 Task: Look for space in Jasidih, India from 8th June, 2023 to 16th June, 2023 for 2 adults in price range Rs.10000 to Rs.15000. Place can be entire place with 1  bedroom having 1 bed and 1 bathroom. Property type can be house, flat, guest house, hotel. Amenities needed are: wifi. Booking option can be shelf check-in. Required host language is English.
Action: Mouse moved to (466, 119)
Screenshot: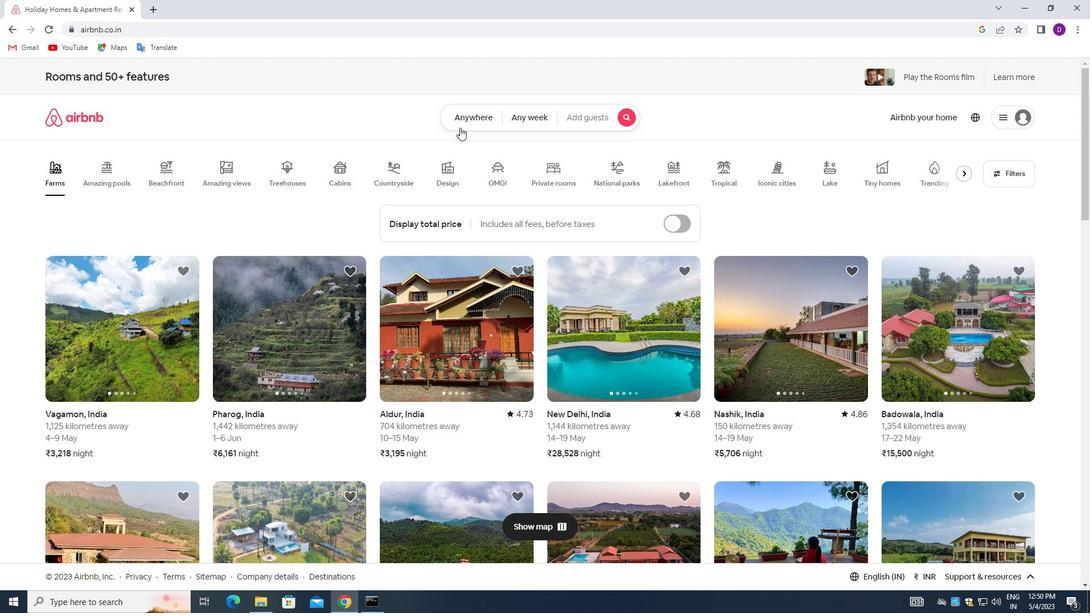 
Action: Mouse pressed left at (466, 119)
Screenshot: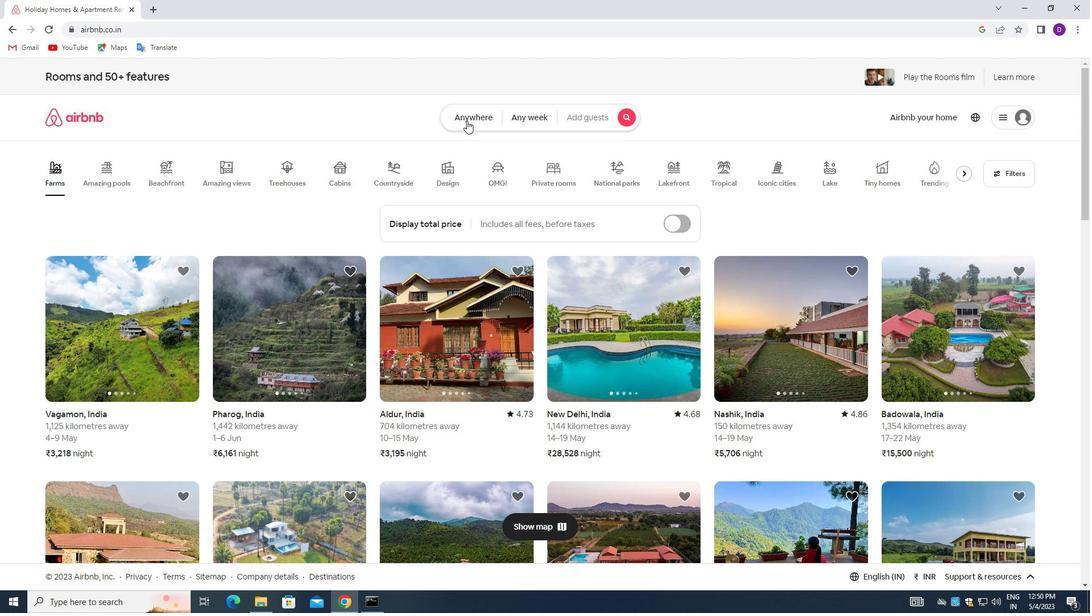 
Action: Mouse moved to (432, 150)
Screenshot: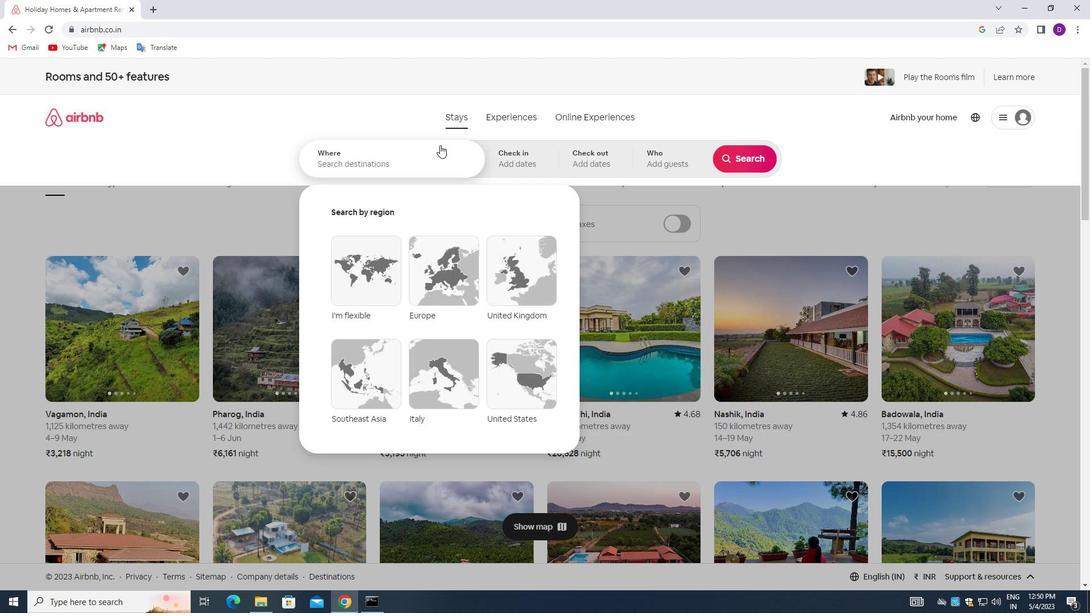 
Action: Mouse pressed left at (432, 150)
Screenshot: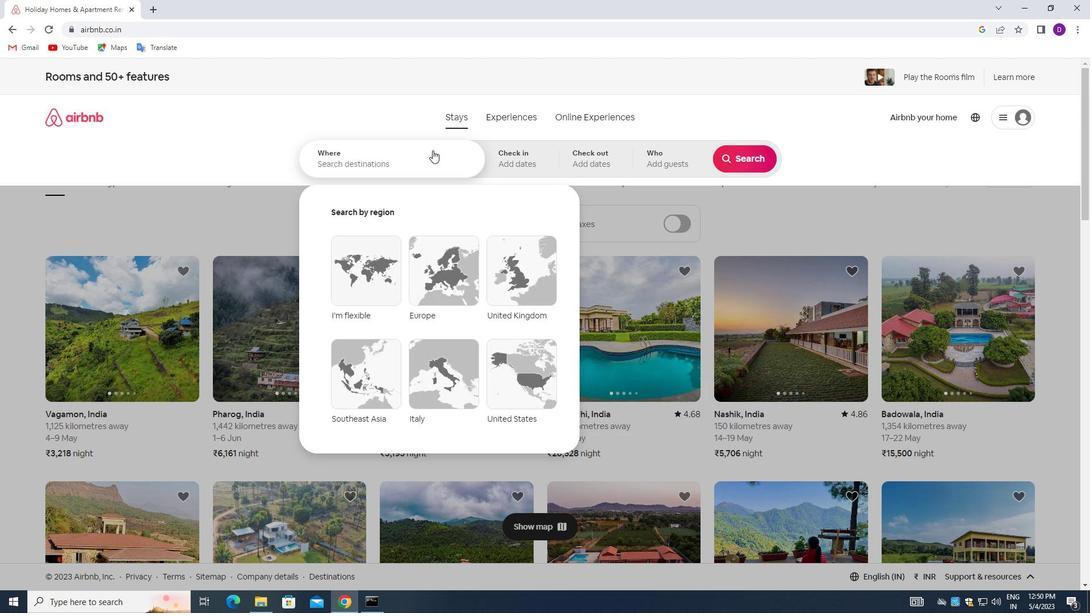 
Action: Mouse moved to (235, 156)
Screenshot: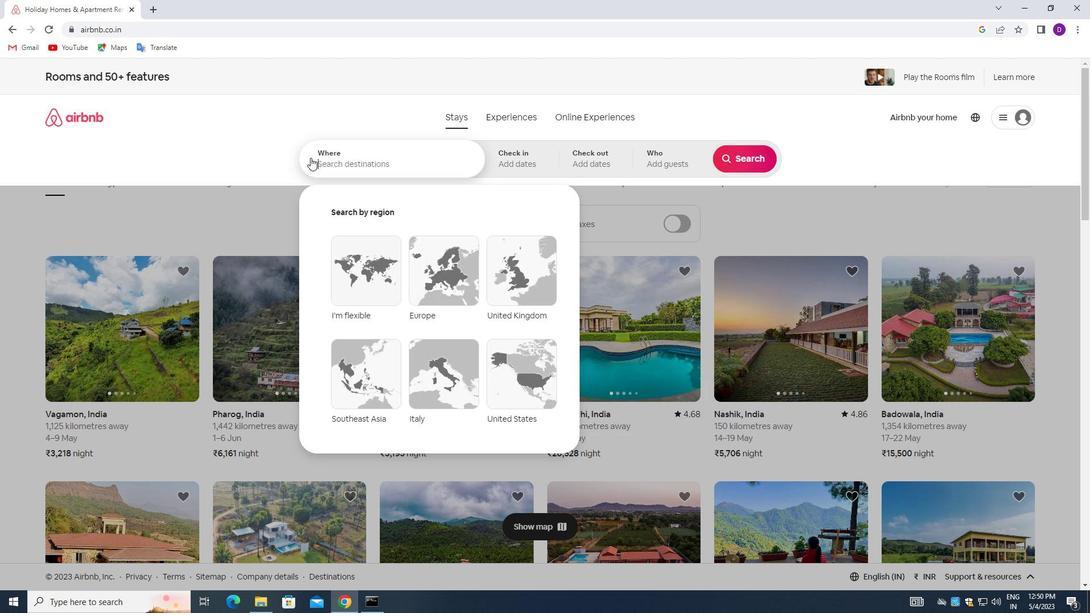 
Action: Key pressed <Key.shift>JASIDIH,<Key.space><Key.shift>INDIA<Key.enter>
Screenshot: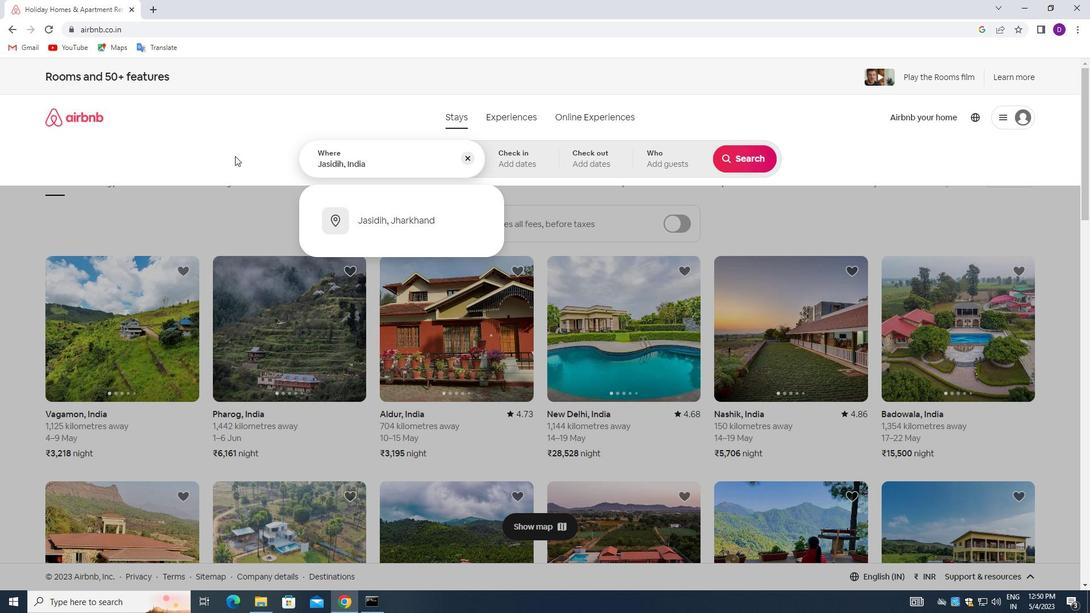 
Action: Mouse moved to (688, 320)
Screenshot: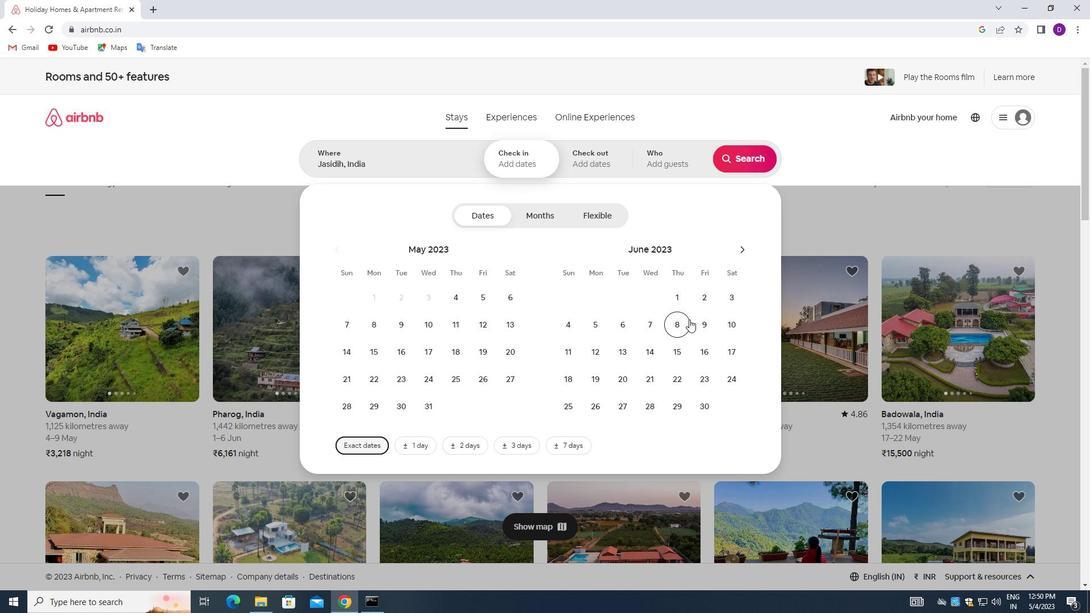 
Action: Mouse pressed left at (688, 320)
Screenshot: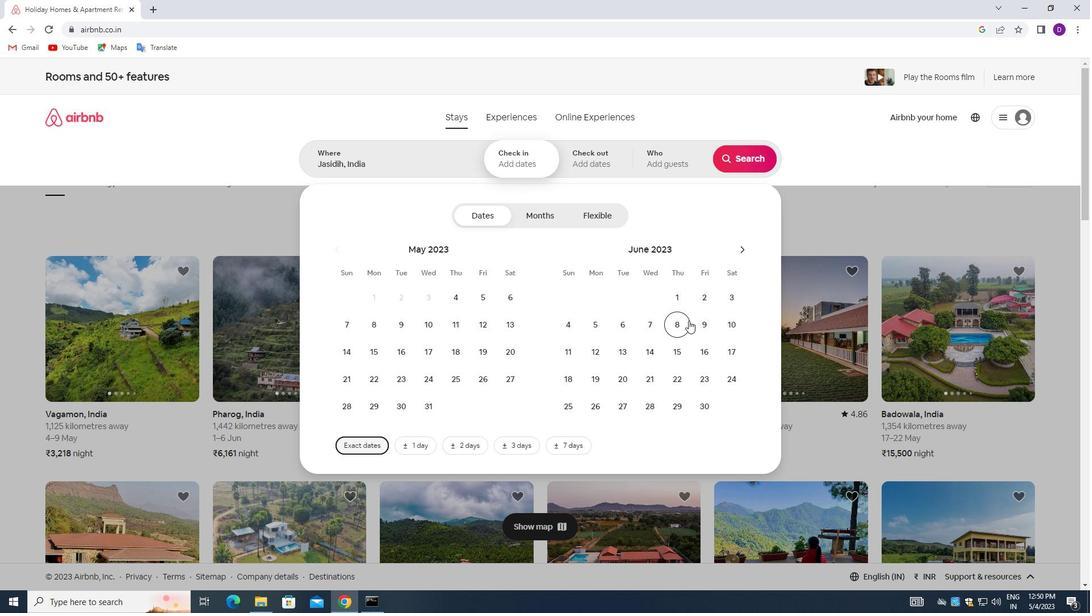 
Action: Mouse moved to (704, 346)
Screenshot: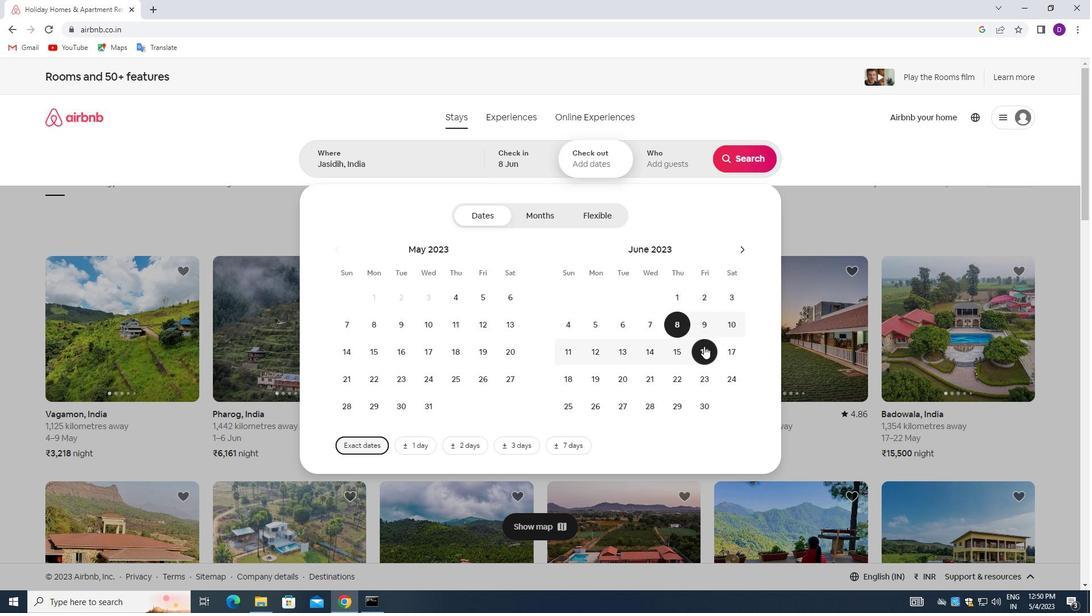 
Action: Mouse pressed left at (704, 346)
Screenshot: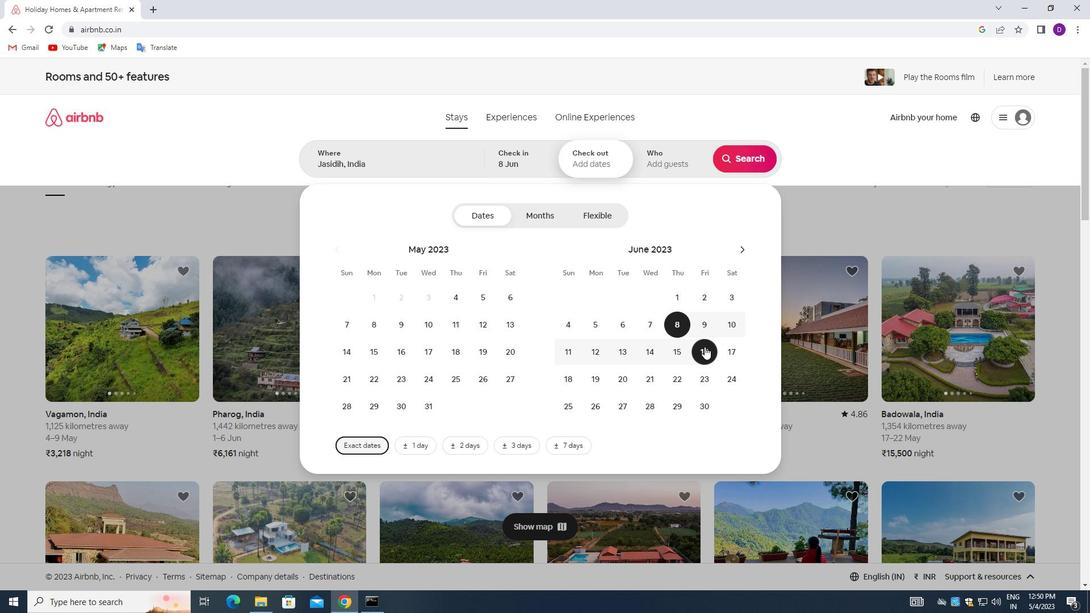 
Action: Mouse moved to (652, 158)
Screenshot: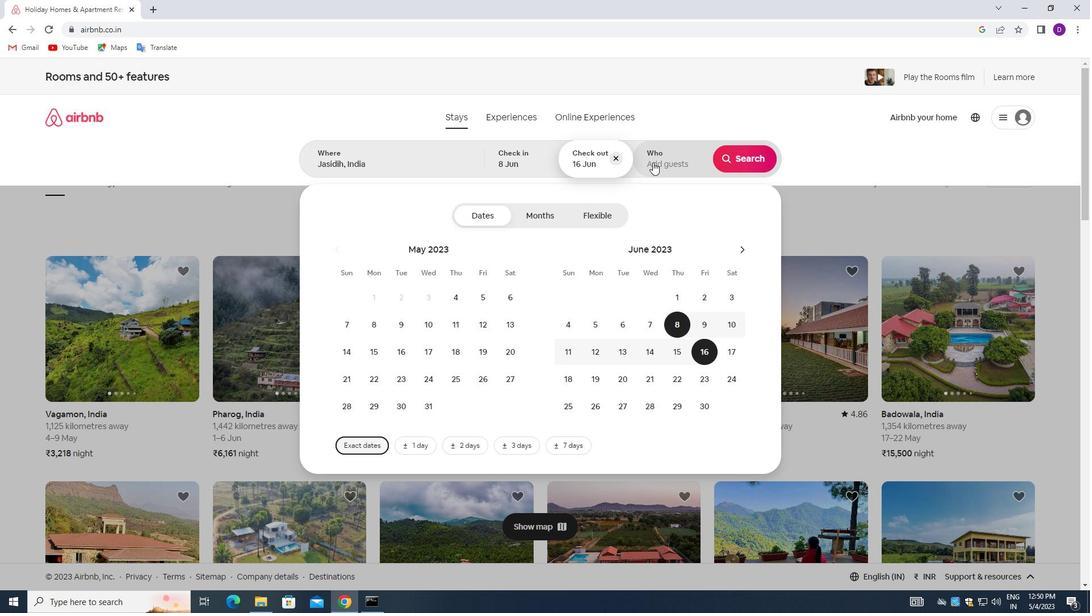 
Action: Mouse pressed left at (652, 158)
Screenshot: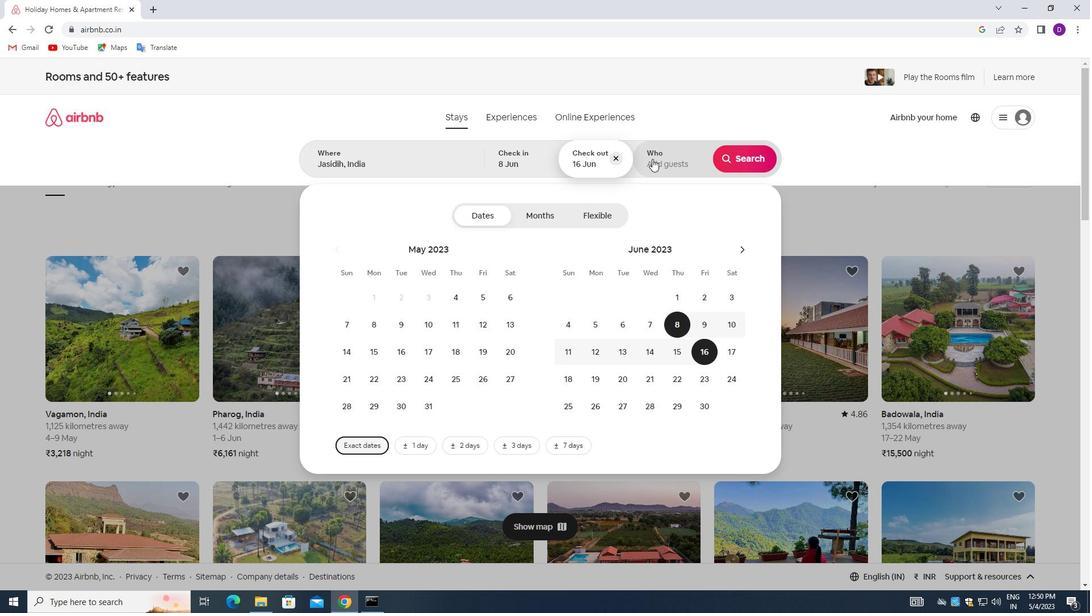 
Action: Mouse moved to (748, 220)
Screenshot: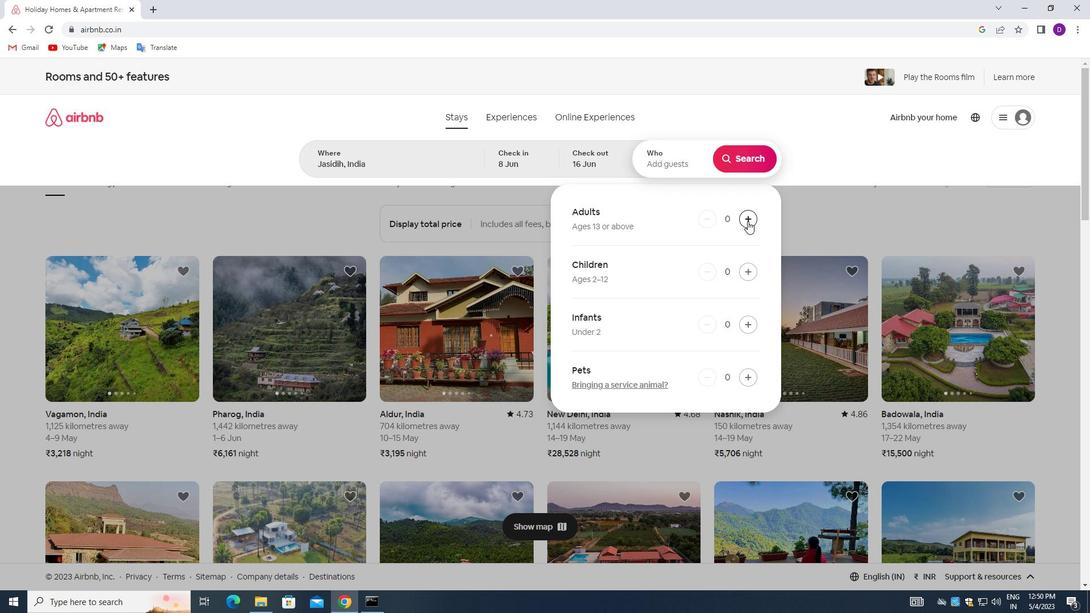 
Action: Mouse pressed left at (748, 220)
Screenshot: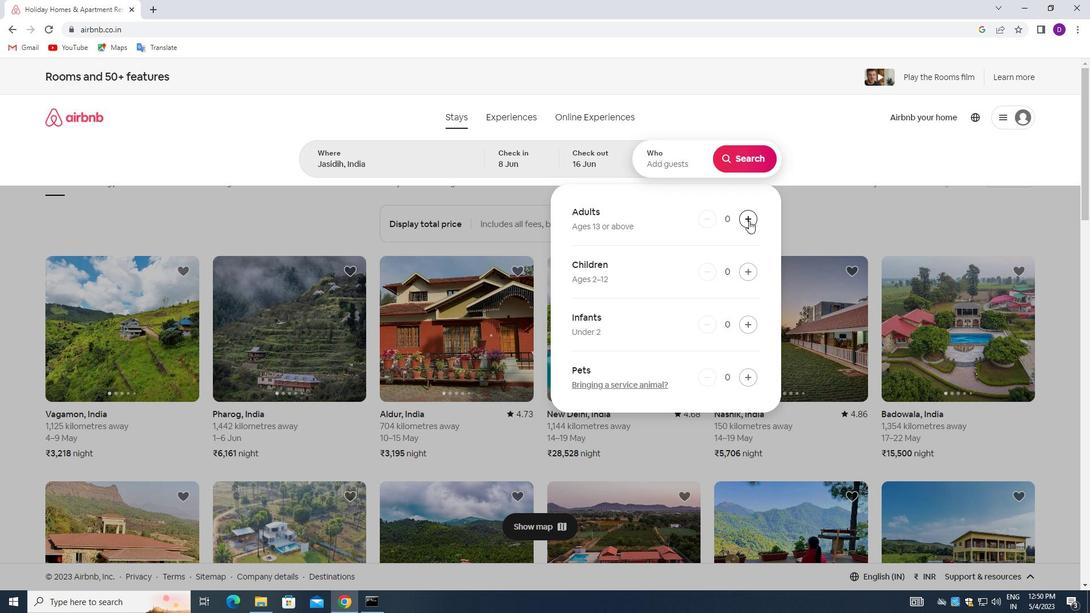 
Action: Mouse moved to (749, 220)
Screenshot: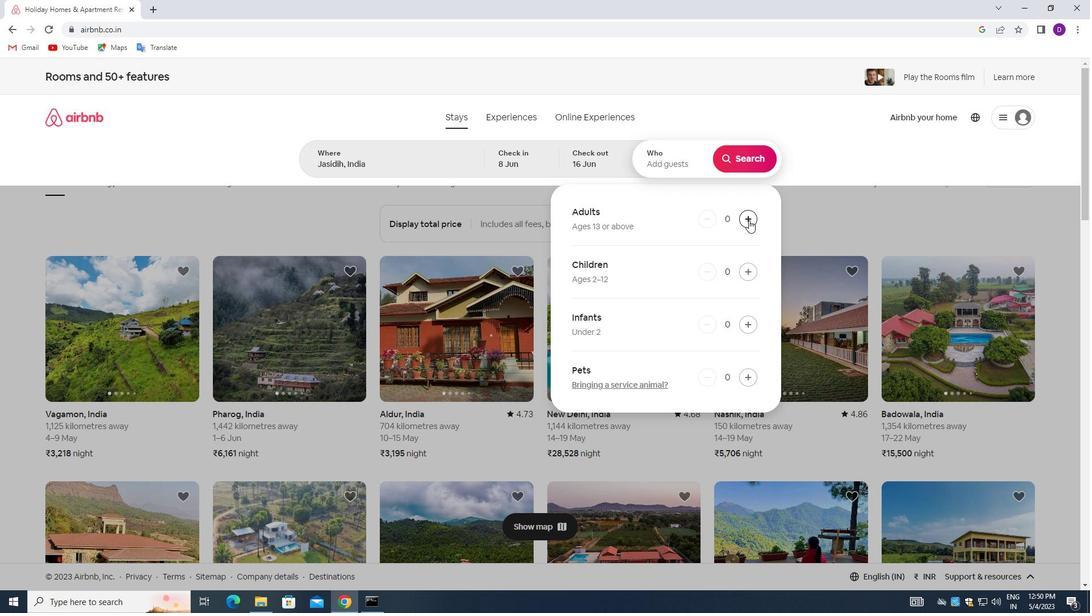 
Action: Mouse pressed left at (749, 220)
Screenshot: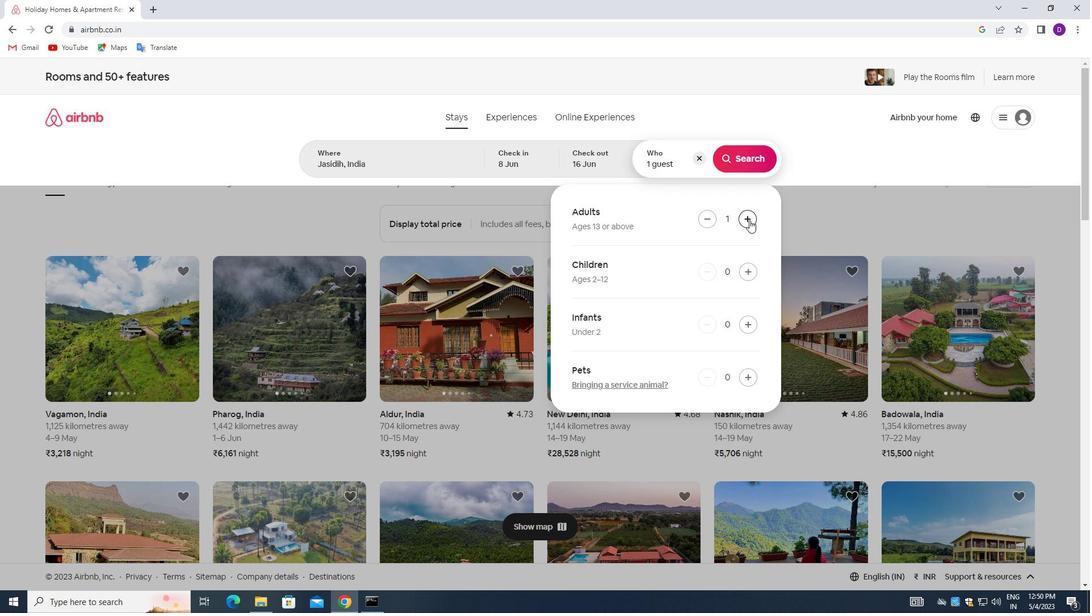 
Action: Mouse moved to (743, 157)
Screenshot: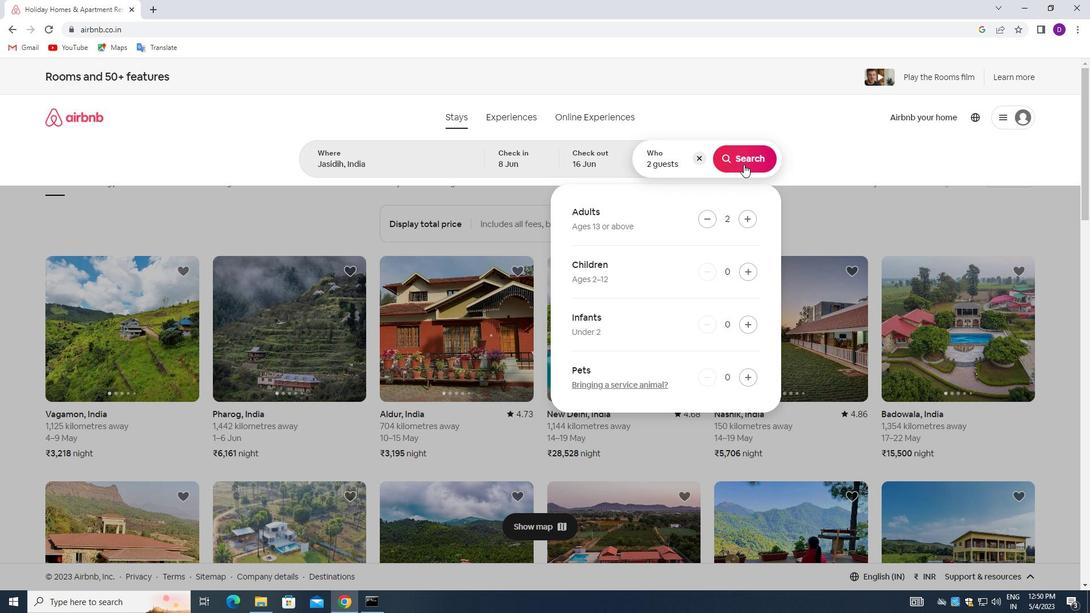
Action: Mouse pressed left at (743, 157)
Screenshot: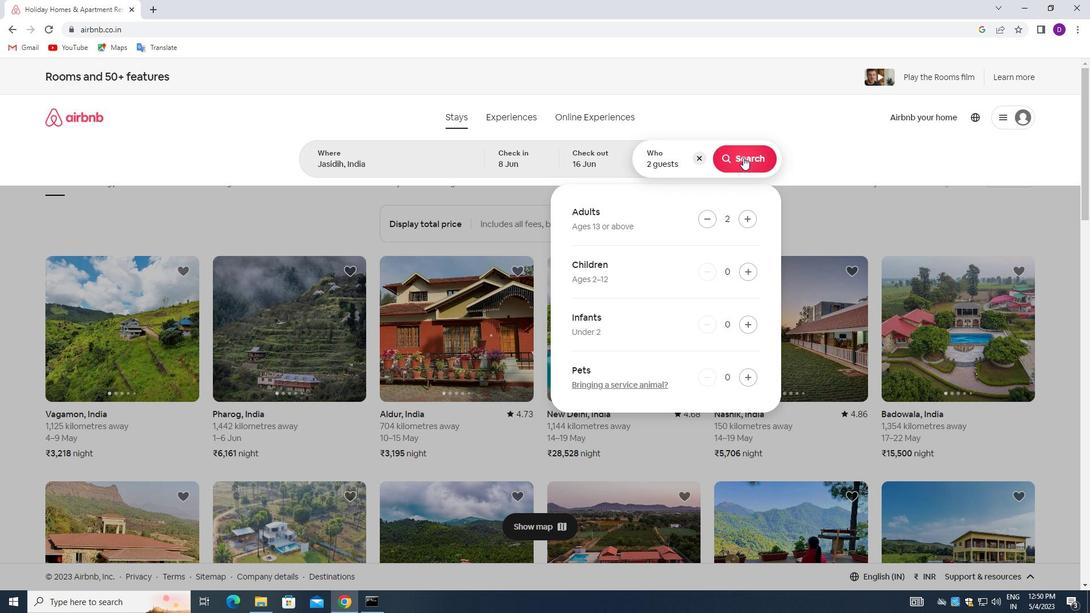 
Action: Mouse moved to (1032, 124)
Screenshot: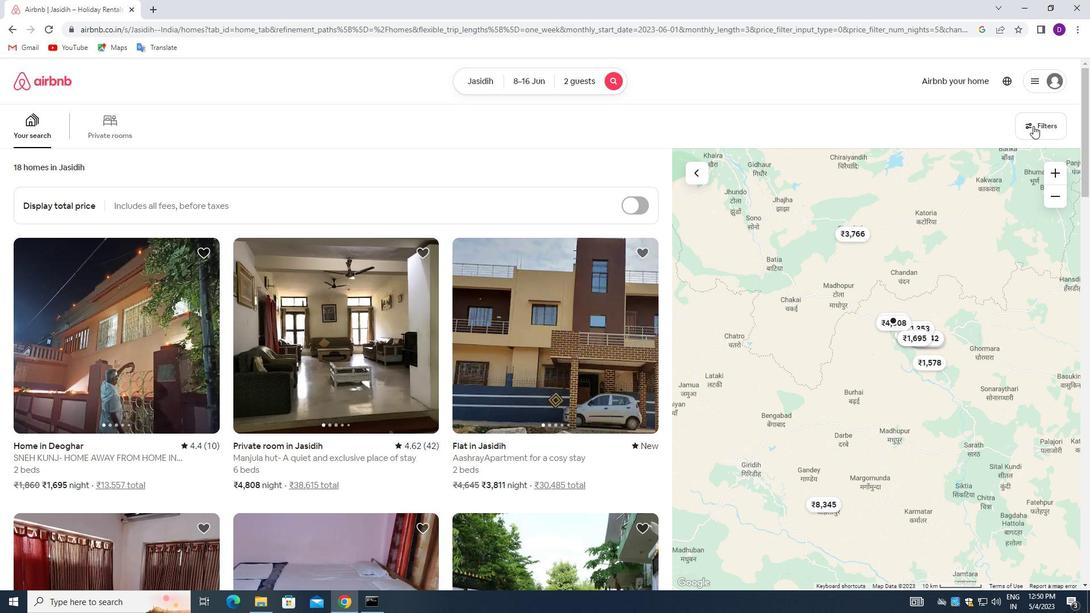 
Action: Mouse pressed left at (1032, 124)
Screenshot: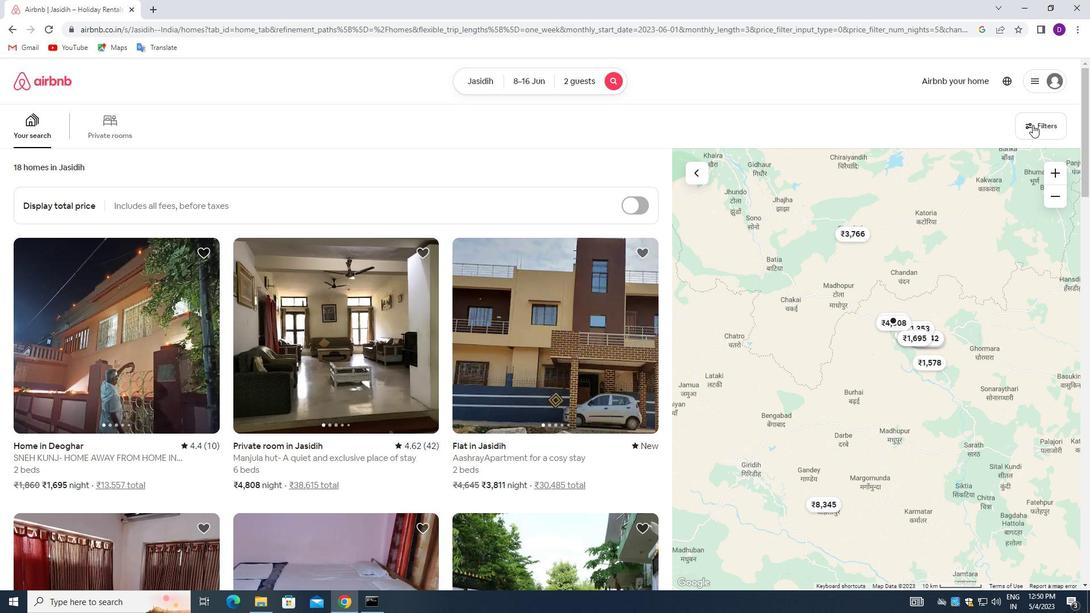 
Action: Mouse moved to (395, 271)
Screenshot: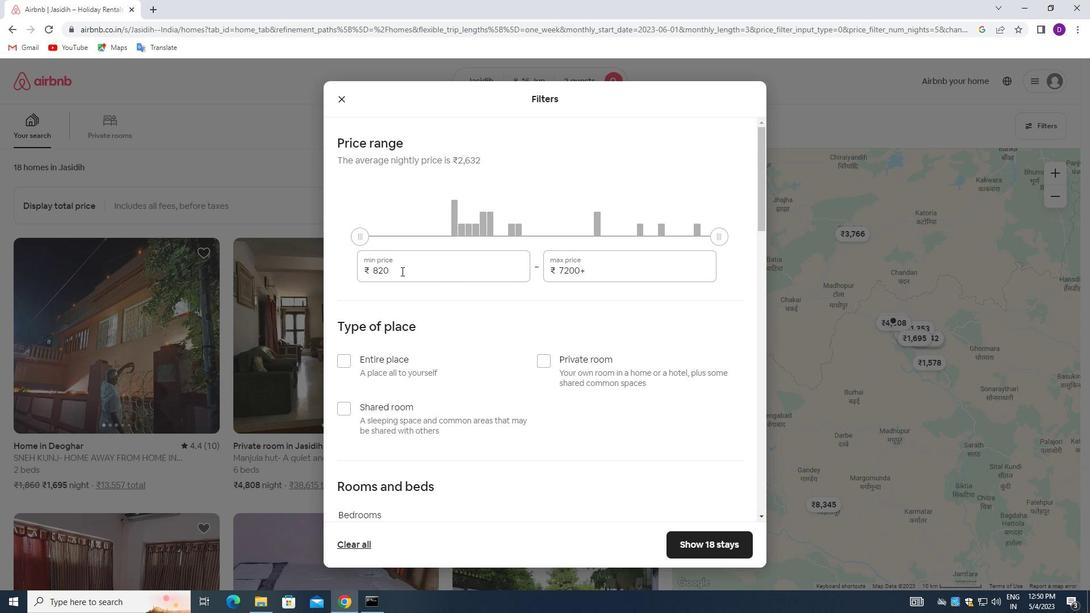 
Action: Mouse pressed left at (395, 271)
Screenshot: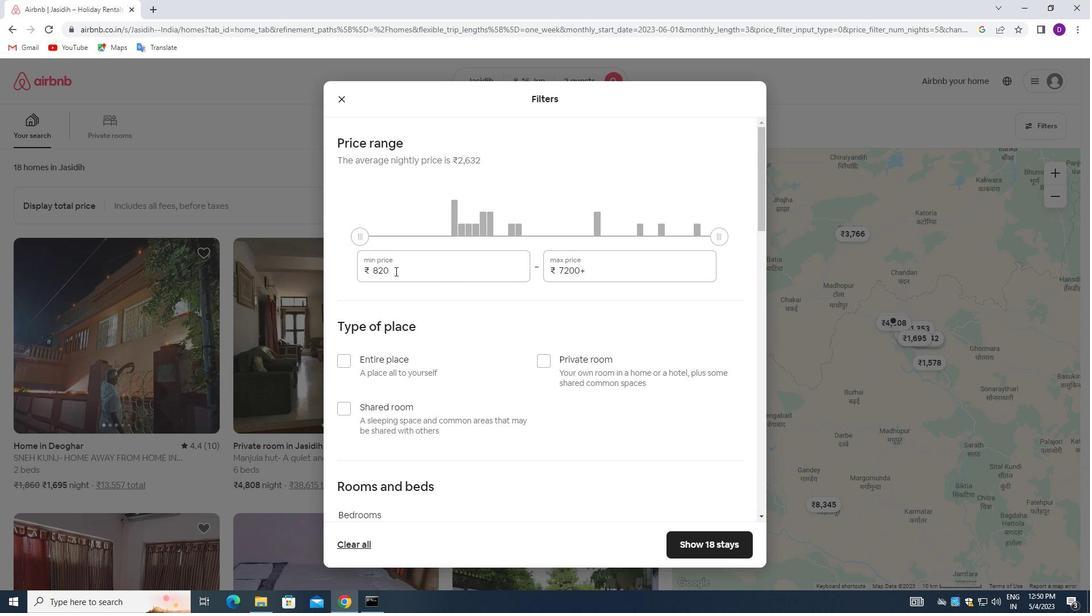 
Action: Mouse pressed left at (395, 271)
Screenshot: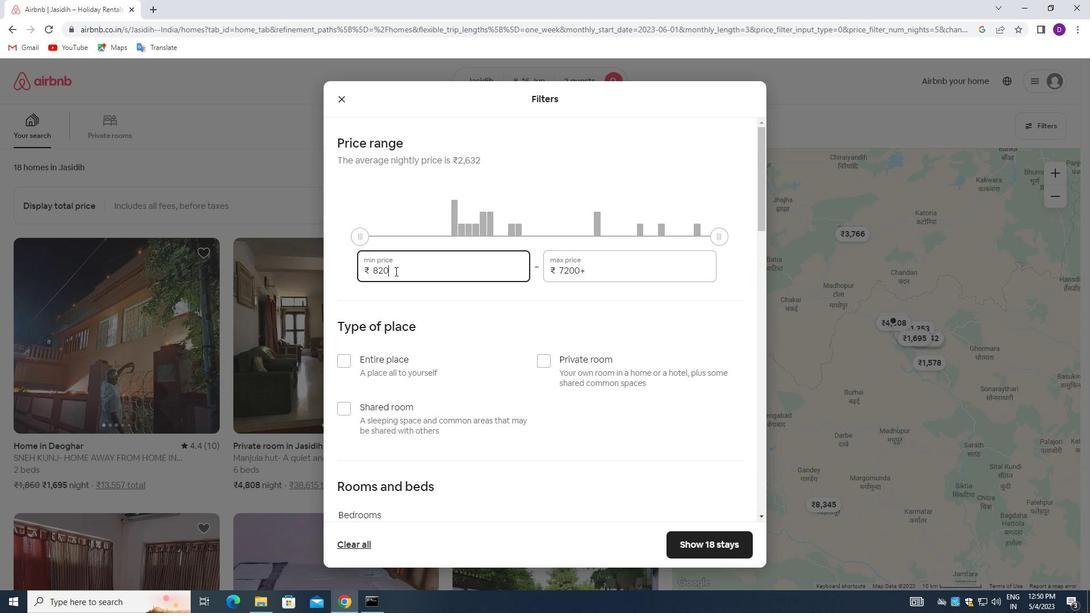 
Action: Key pressed 10000<Key.tab>15000
Screenshot: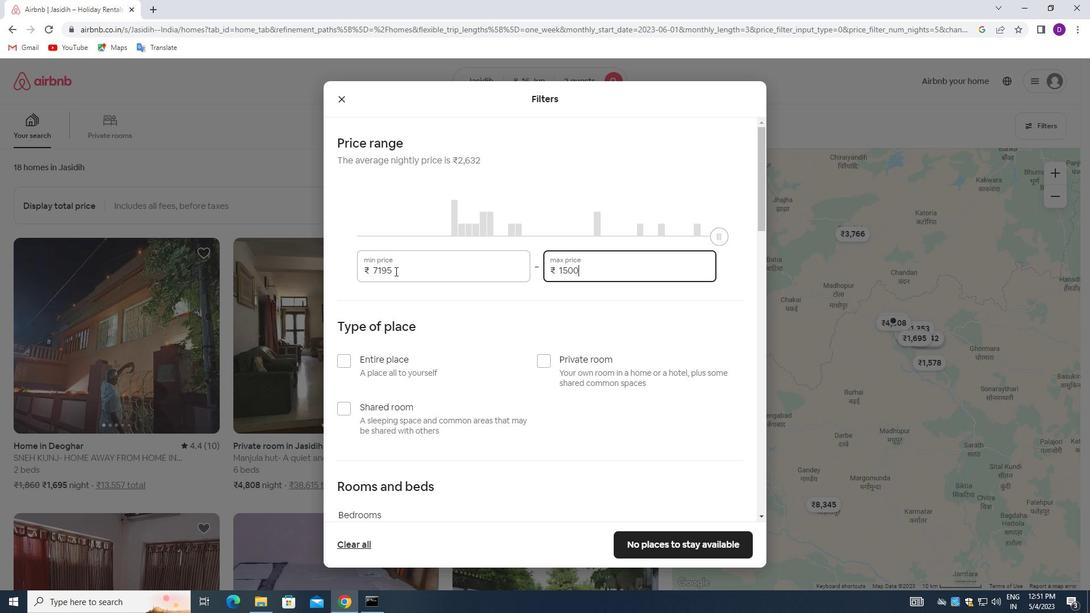 
Action: Mouse moved to (341, 360)
Screenshot: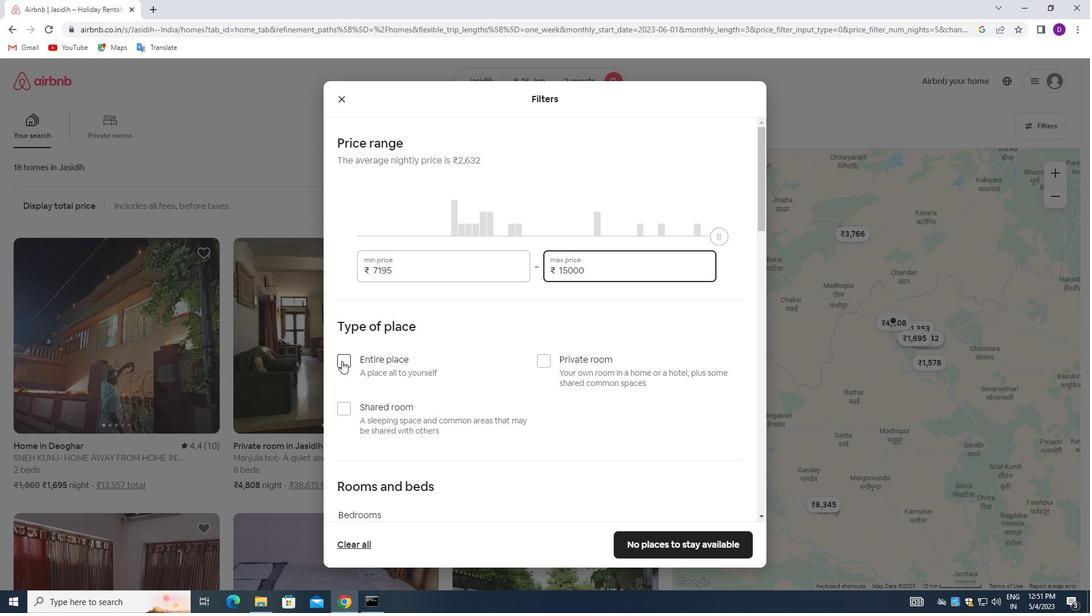 
Action: Mouse pressed left at (341, 360)
Screenshot: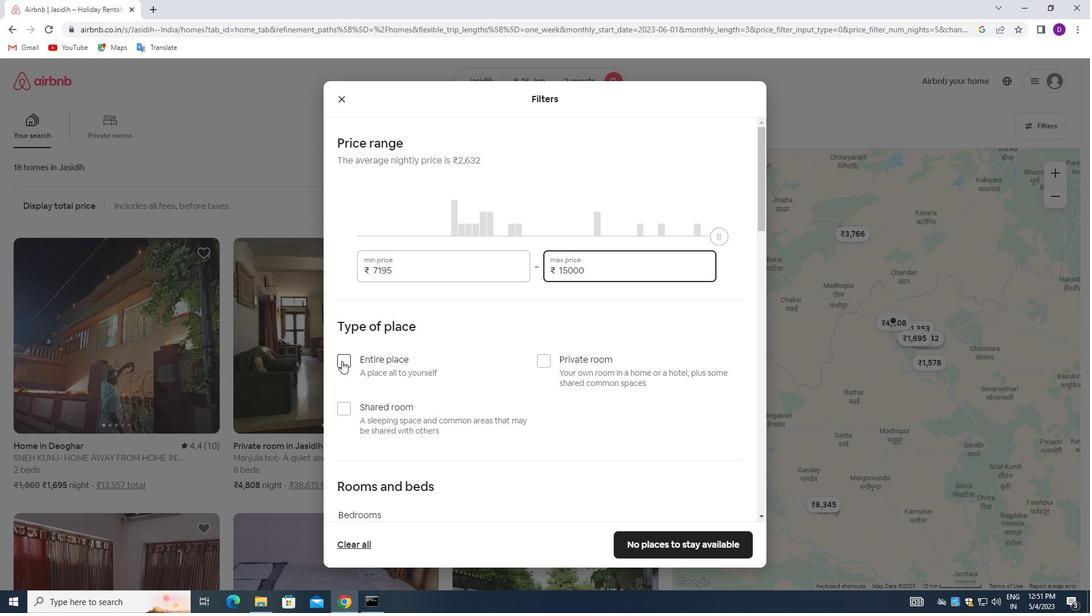 
Action: Mouse moved to (502, 365)
Screenshot: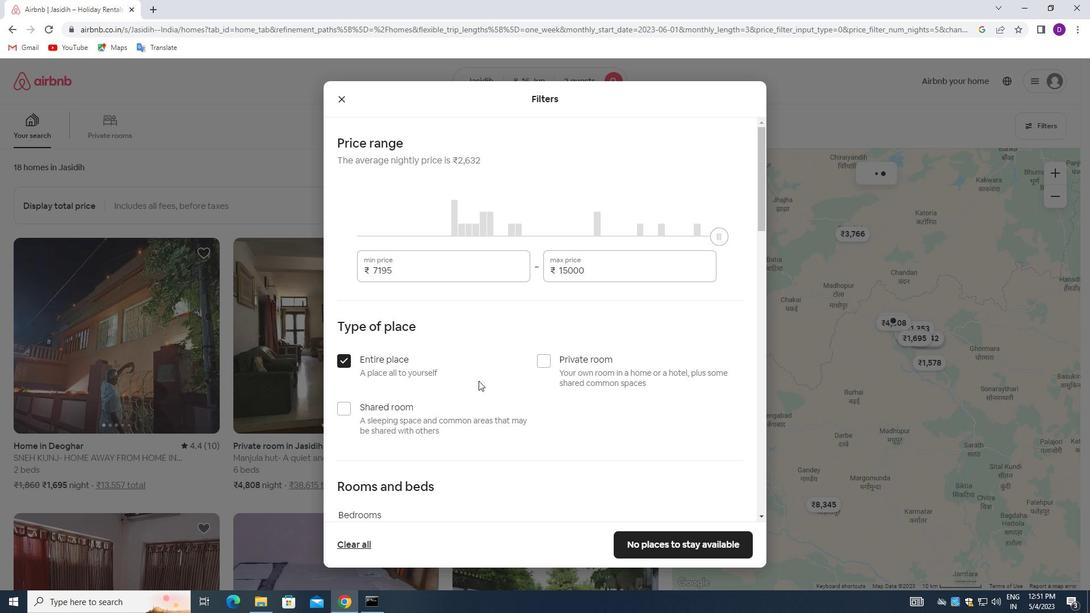 
Action: Mouse scrolled (502, 364) with delta (0, 0)
Screenshot: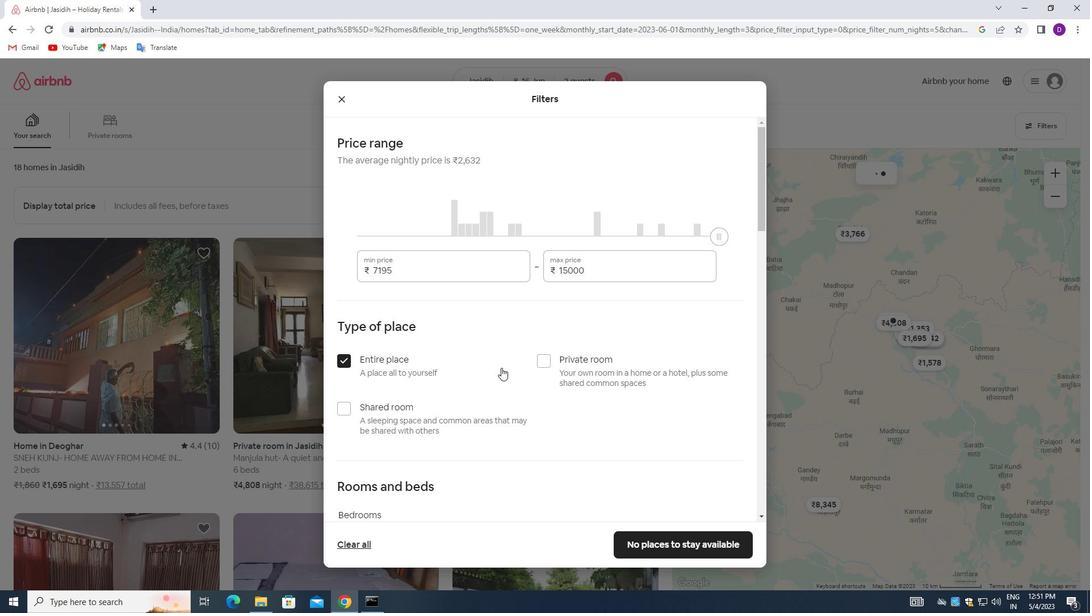 
Action: Mouse moved to (502, 365)
Screenshot: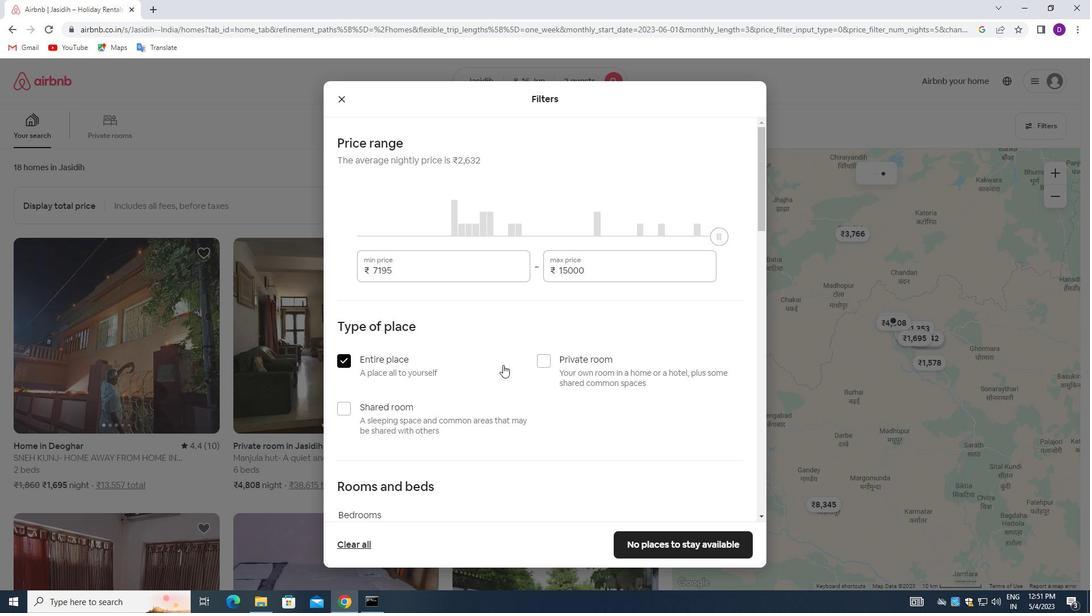 
Action: Mouse scrolled (502, 364) with delta (0, 0)
Screenshot: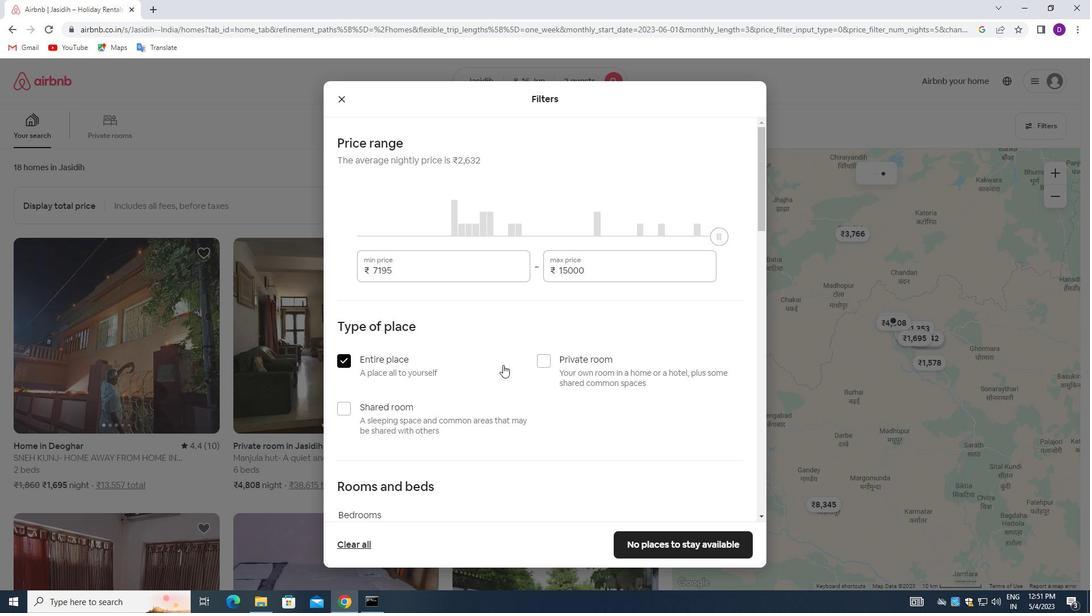 
Action: Mouse moved to (500, 366)
Screenshot: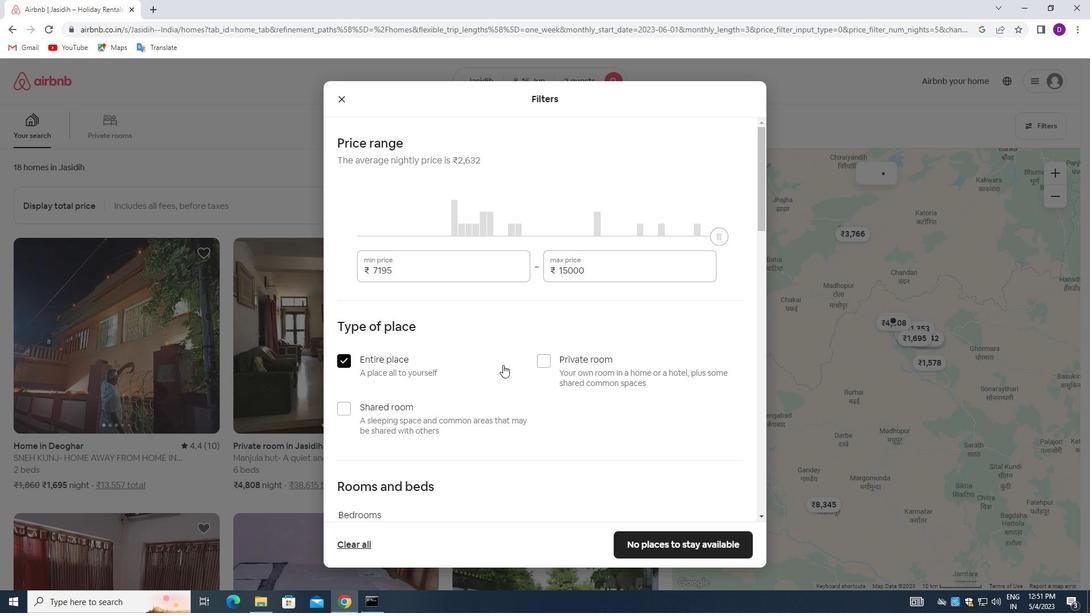 
Action: Mouse scrolled (500, 365) with delta (0, 0)
Screenshot: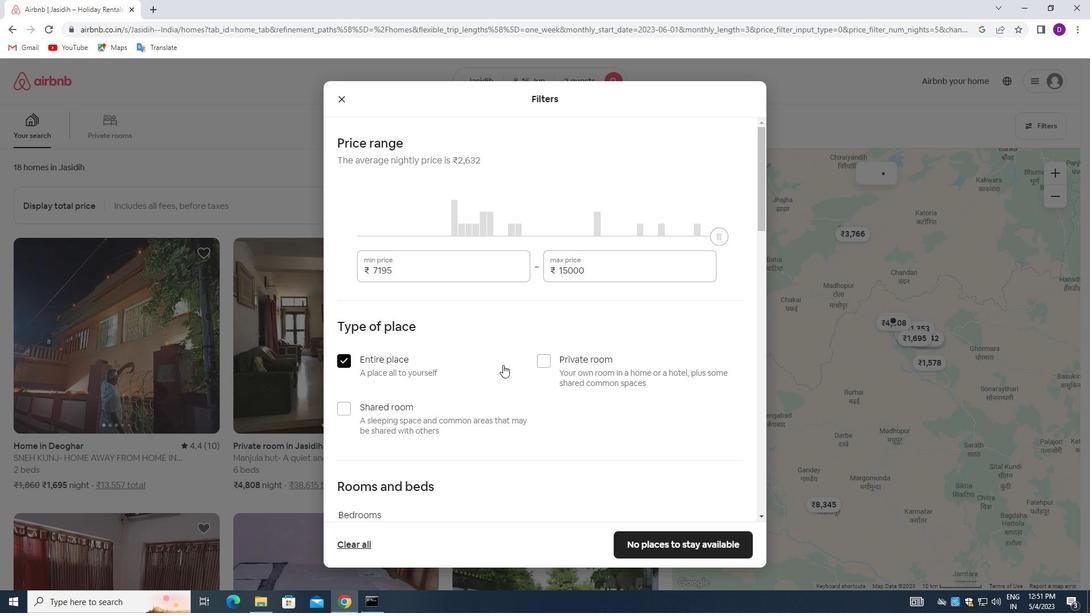 
Action: Mouse moved to (499, 367)
Screenshot: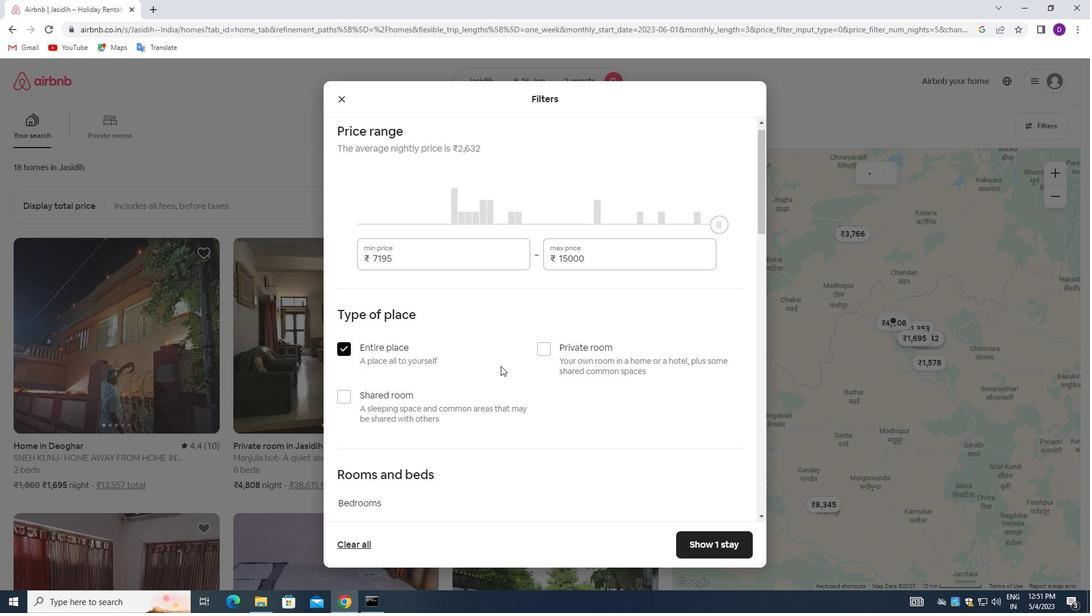 
Action: Mouse scrolled (499, 366) with delta (0, 0)
Screenshot: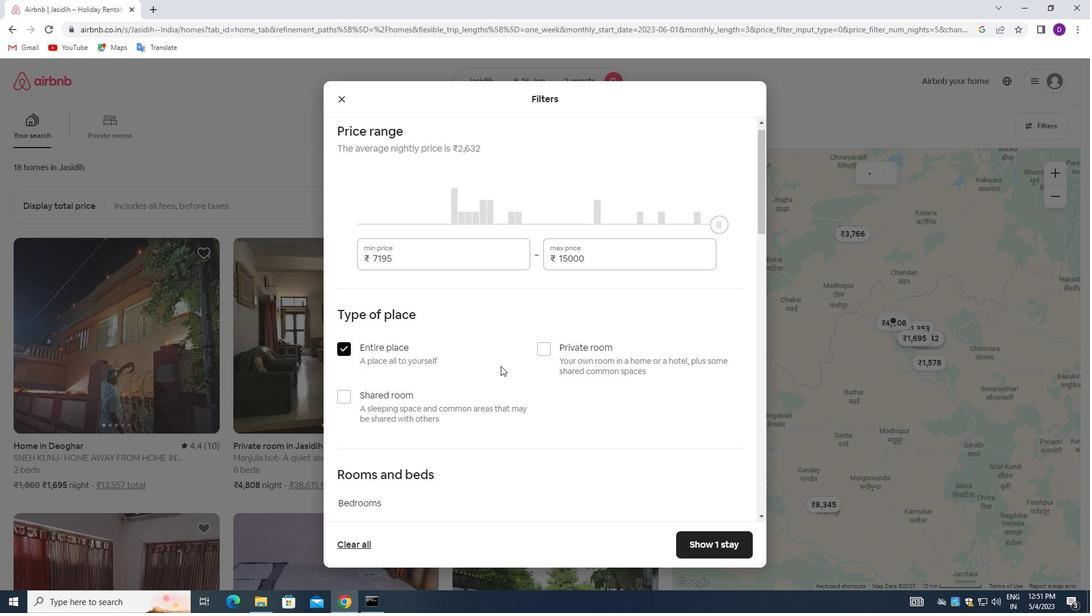 
Action: Mouse moved to (497, 367)
Screenshot: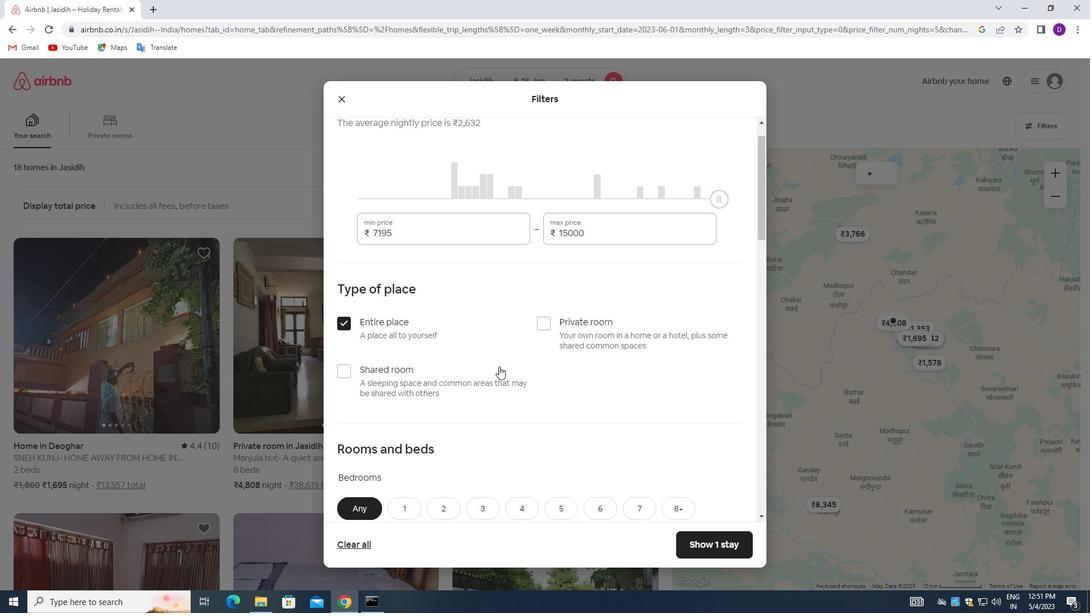 
Action: Mouse scrolled (497, 366) with delta (0, 0)
Screenshot: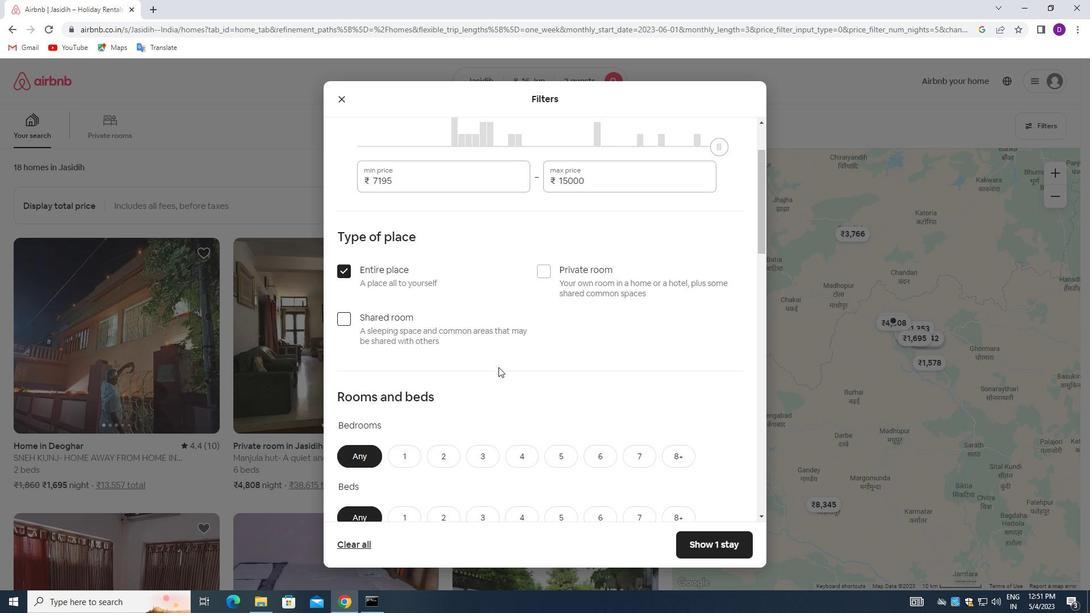 
Action: Mouse moved to (400, 266)
Screenshot: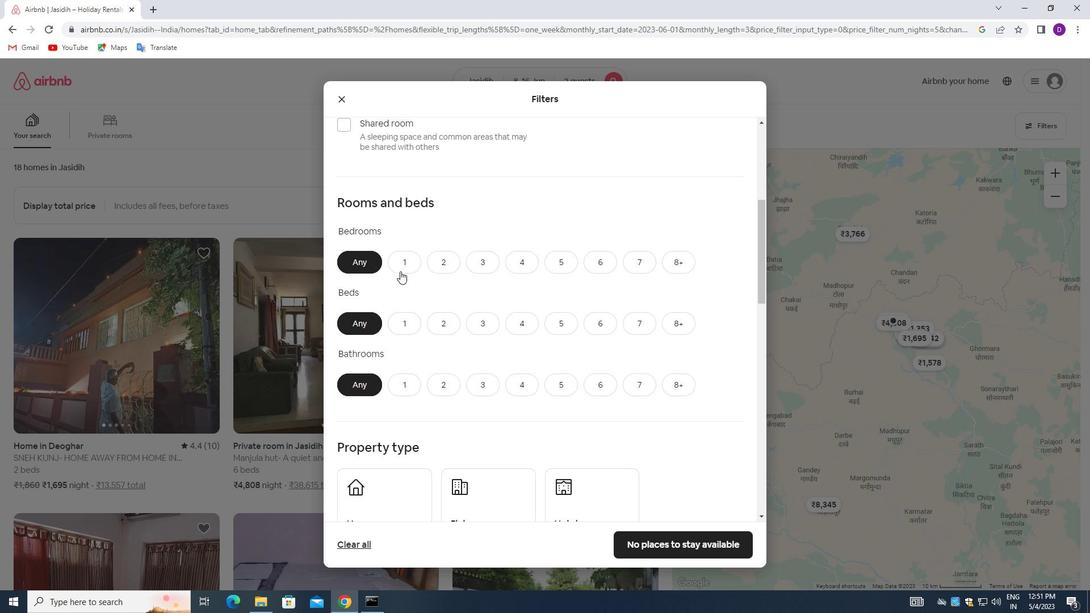 
Action: Mouse pressed left at (400, 266)
Screenshot: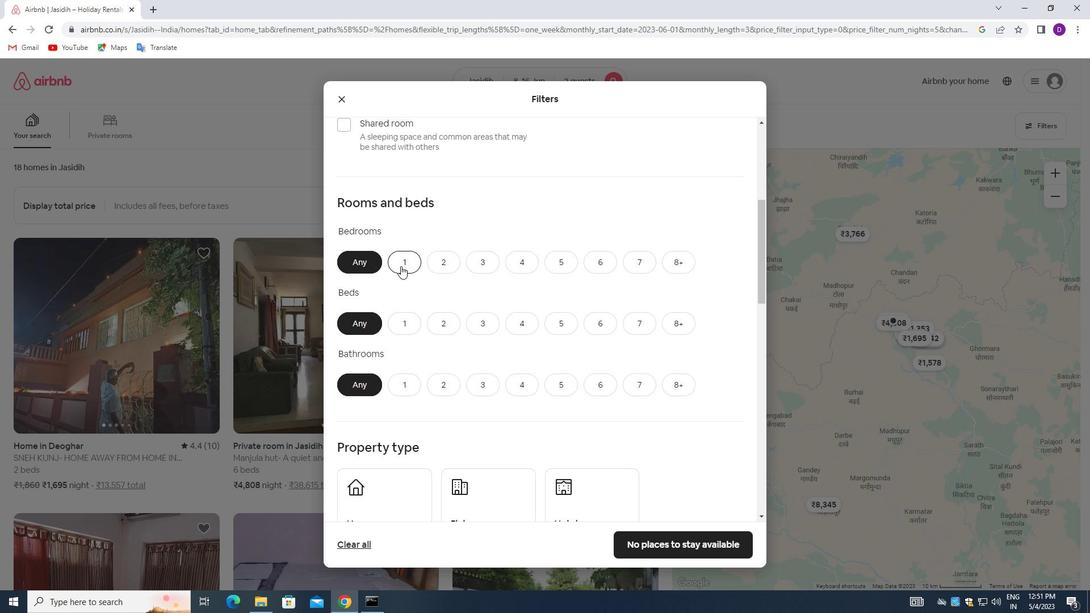 
Action: Mouse moved to (405, 324)
Screenshot: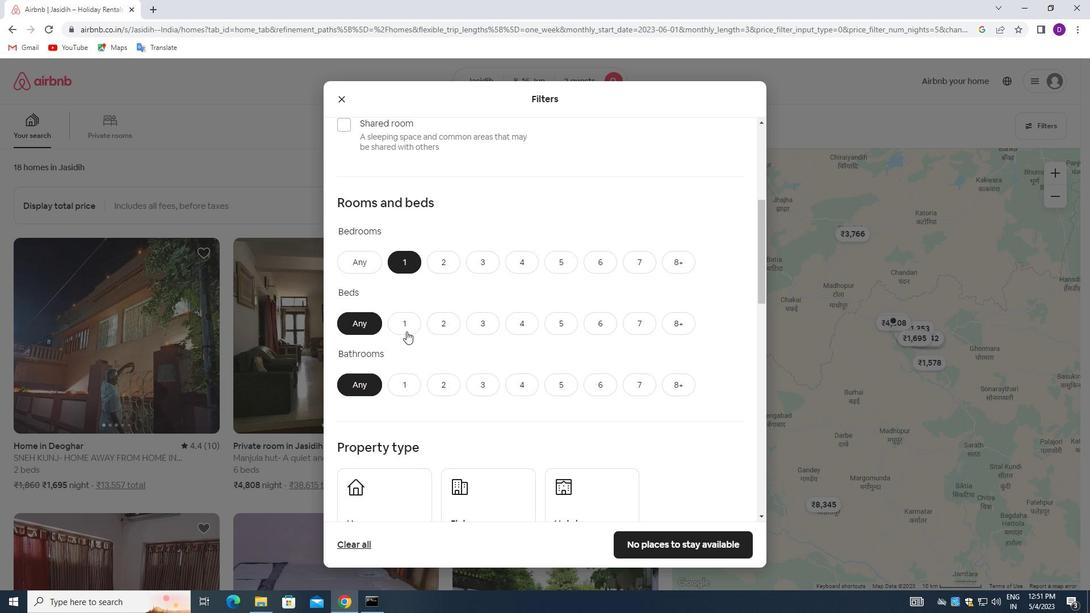 
Action: Mouse pressed left at (405, 324)
Screenshot: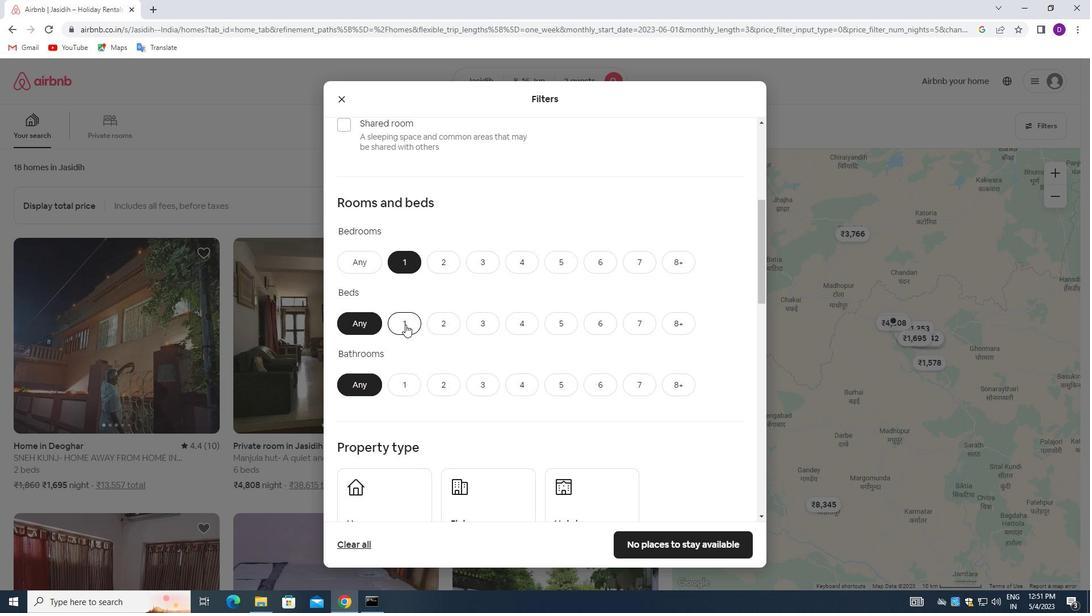 
Action: Mouse moved to (404, 379)
Screenshot: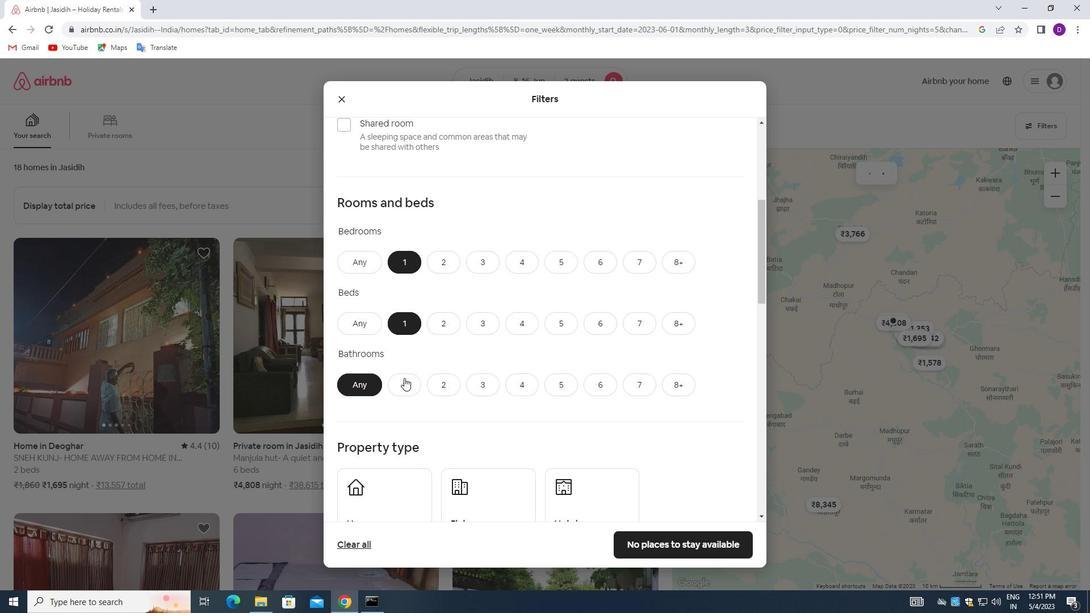 
Action: Mouse pressed left at (404, 379)
Screenshot: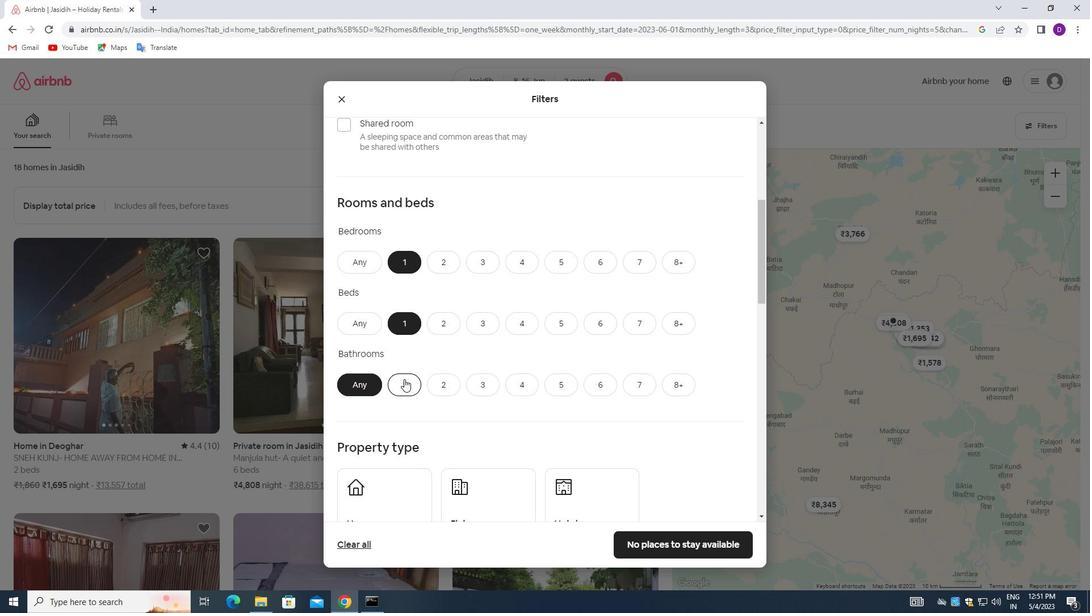 
Action: Mouse moved to (514, 395)
Screenshot: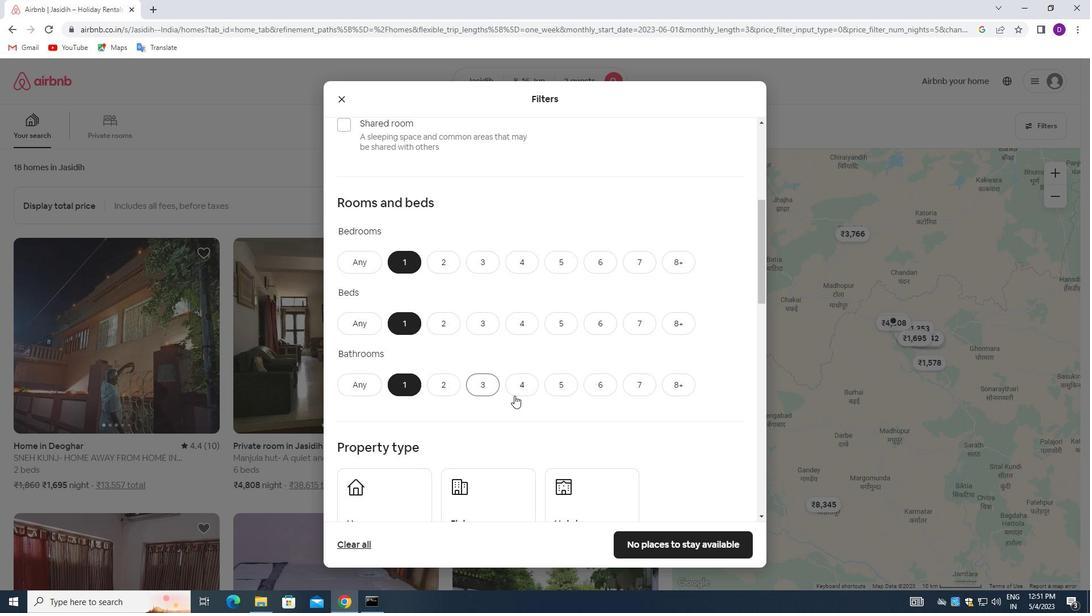 
Action: Mouse scrolled (514, 395) with delta (0, 0)
Screenshot: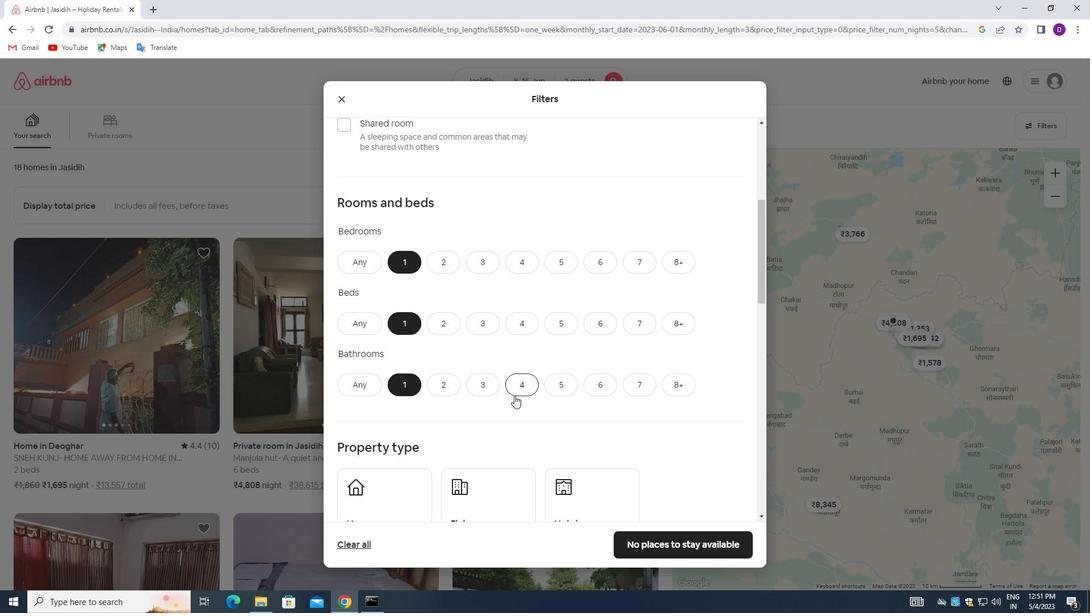 
Action: Mouse scrolled (514, 395) with delta (0, 0)
Screenshot: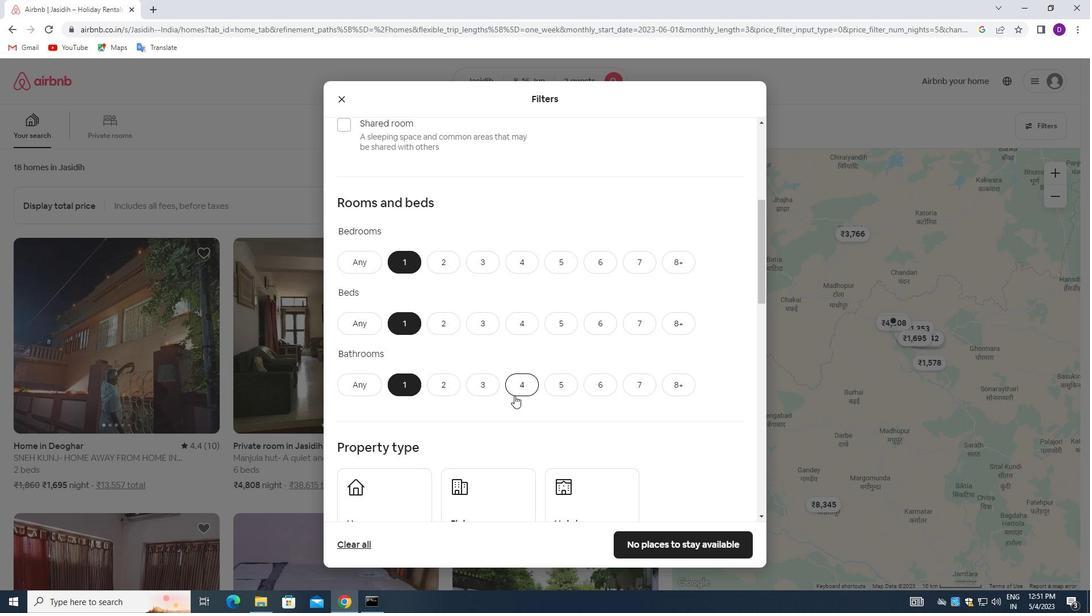 
Action: Mouse scrolled (514, 395) with delta (0, 0)
Screenshot: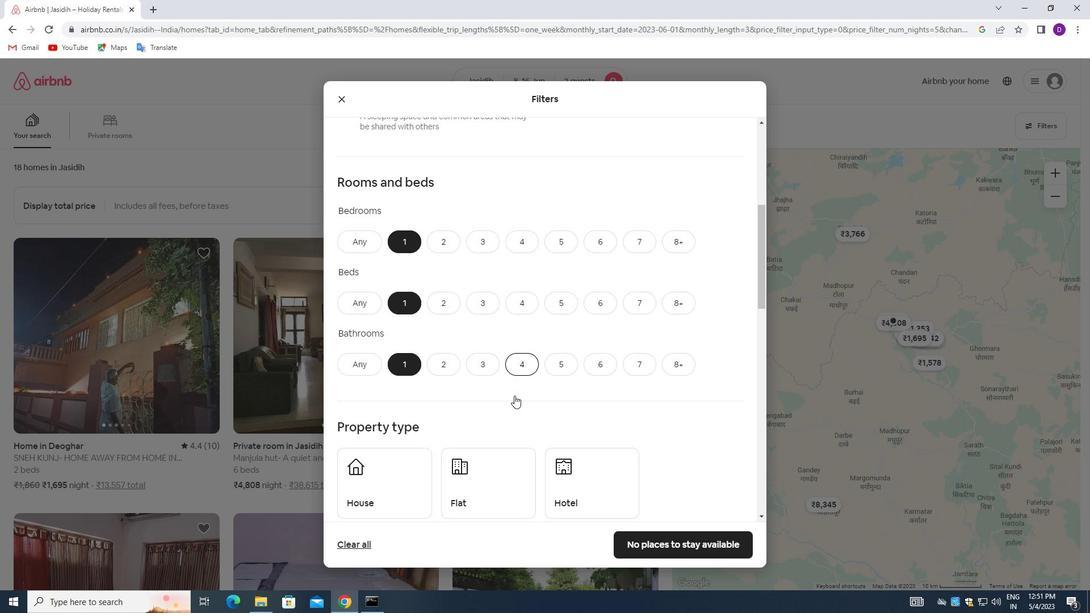 
Action: Mouse moved to (379, 338)
Screenshot: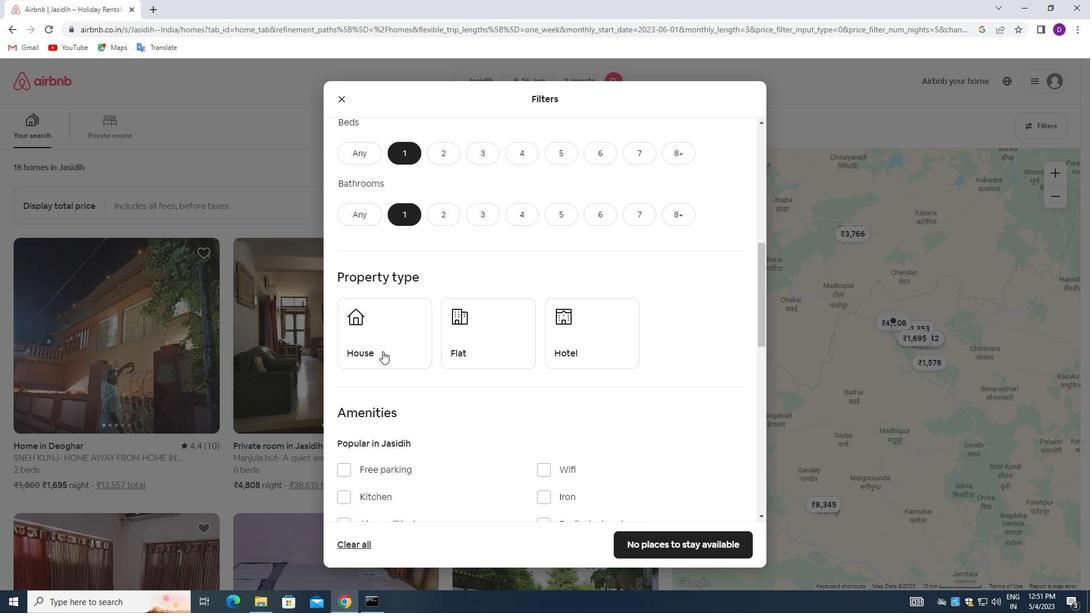 
Action: Mouse pressed left at (379, 338)
Screenshot: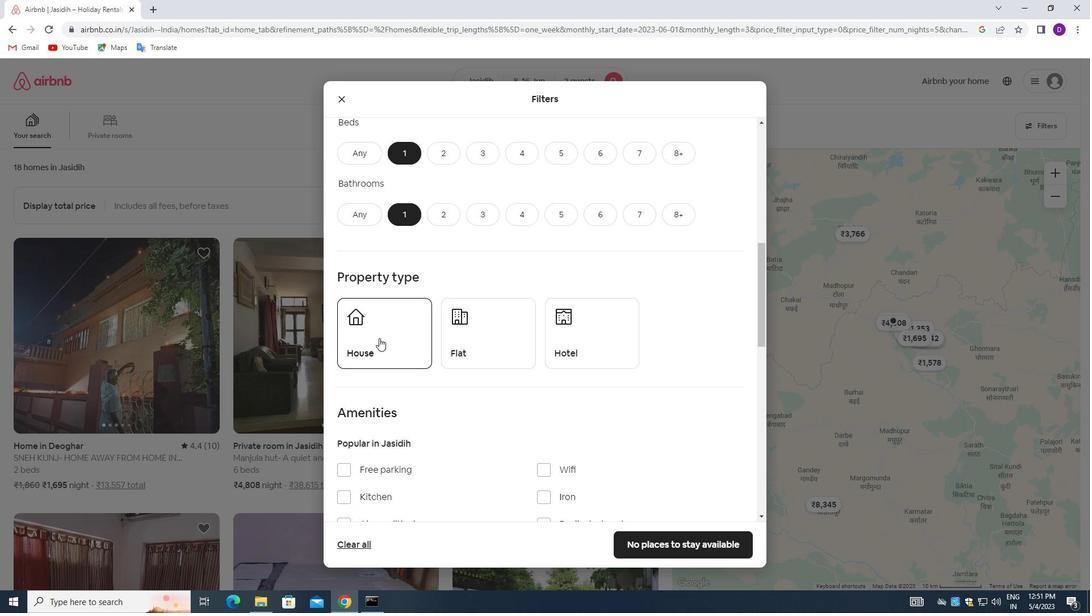 
Action: Mouse moved to (489, 333)
Screenshot: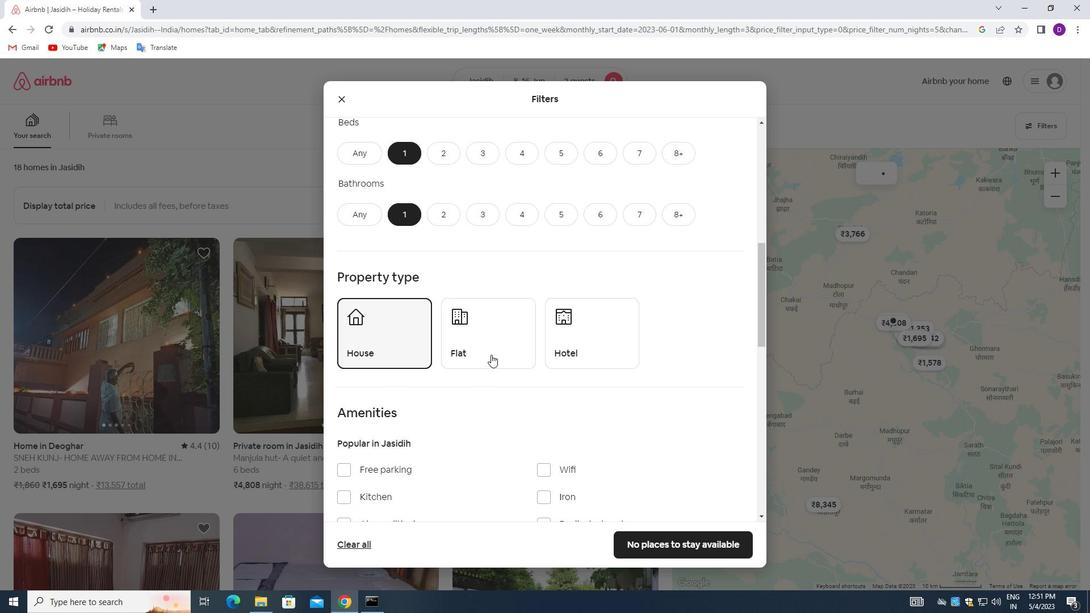 
Action: Mouse pressed left at (489, 333)
Screenshot: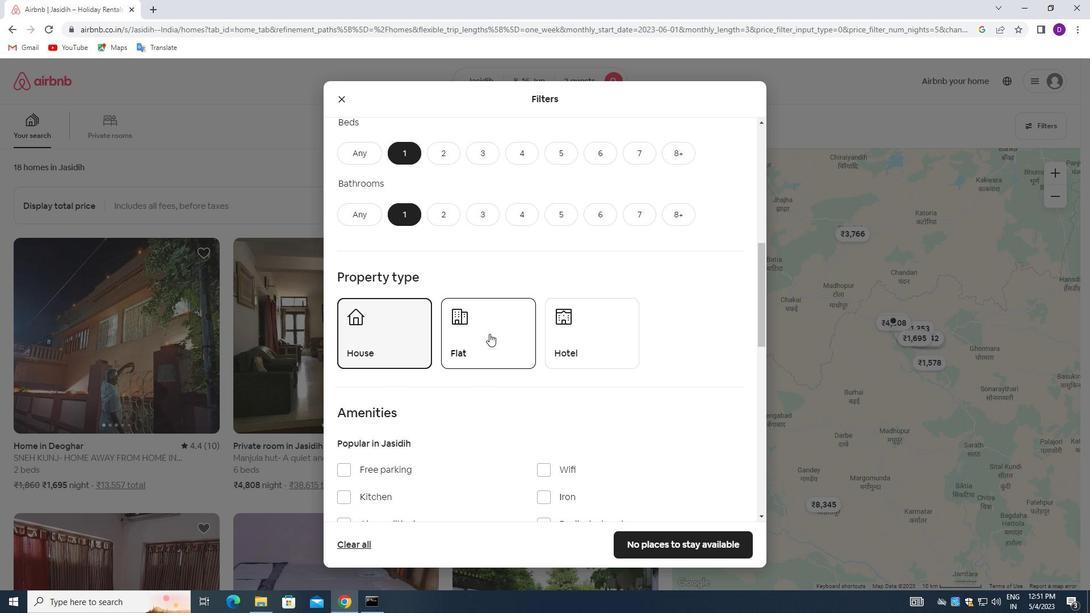 
Action: Mouse moved to (575, 326)
Screenshot: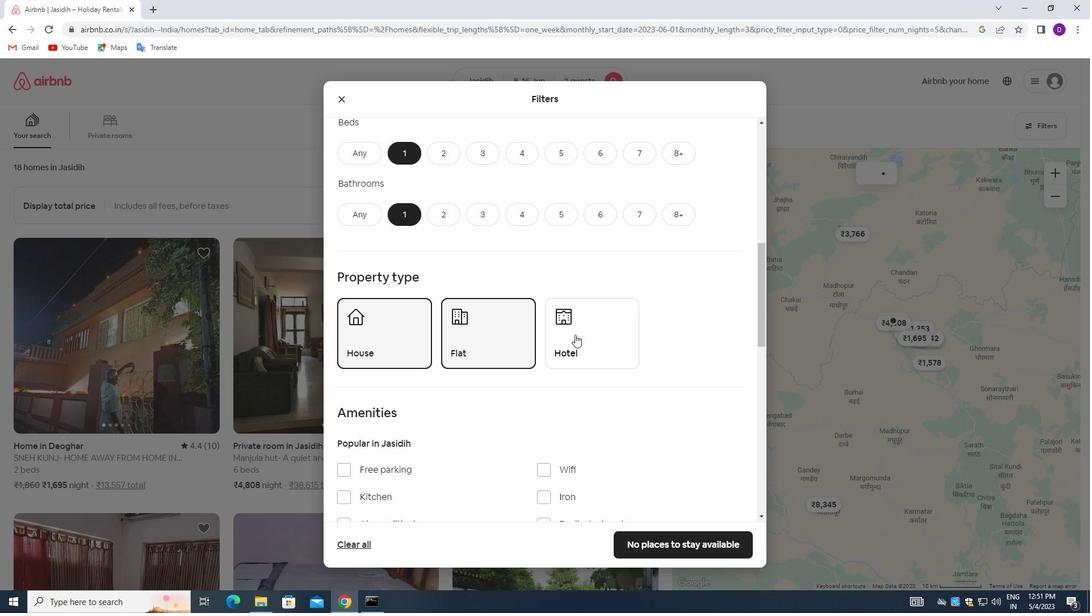 
Action: Mouse pressed left at (575, 326)
Screenshot: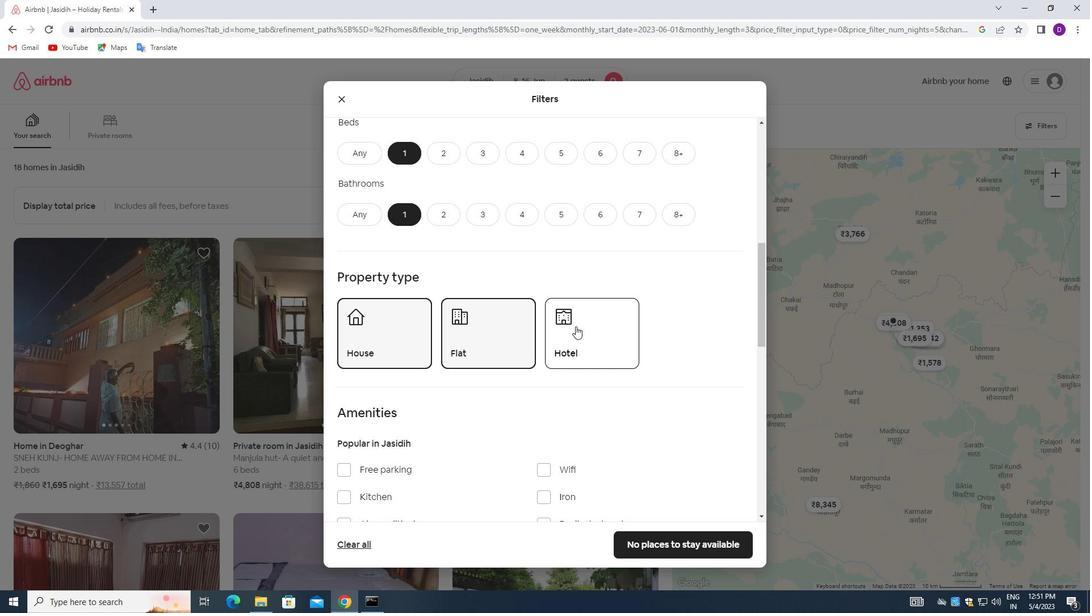 
Action: Mouse moved to (489, 373)
Screenshot: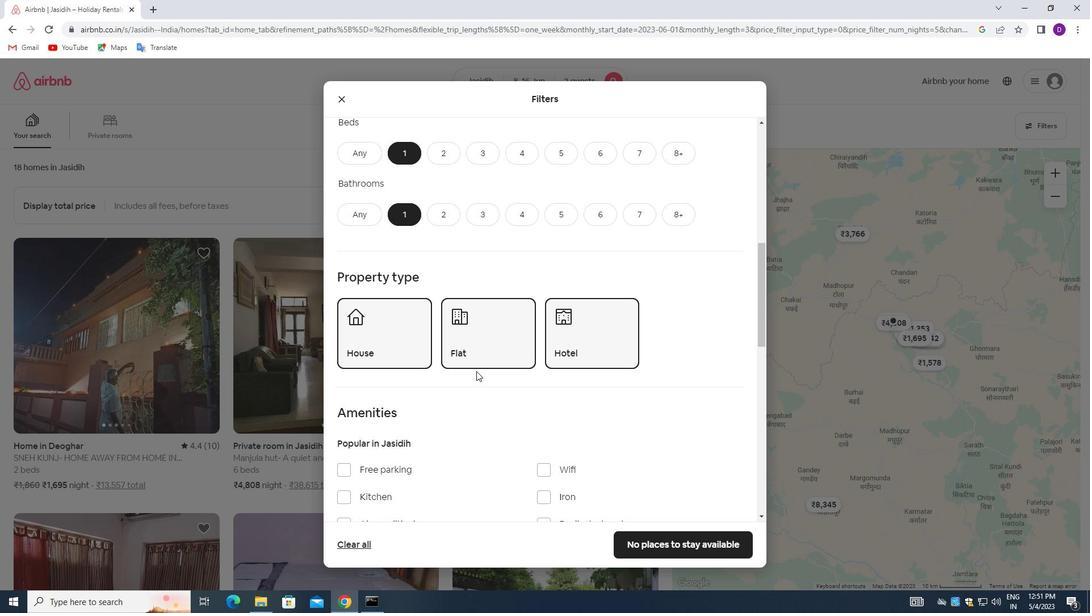 
Action: Mouse scrolled (489, 372) with delta (0, 0)
Screenshot: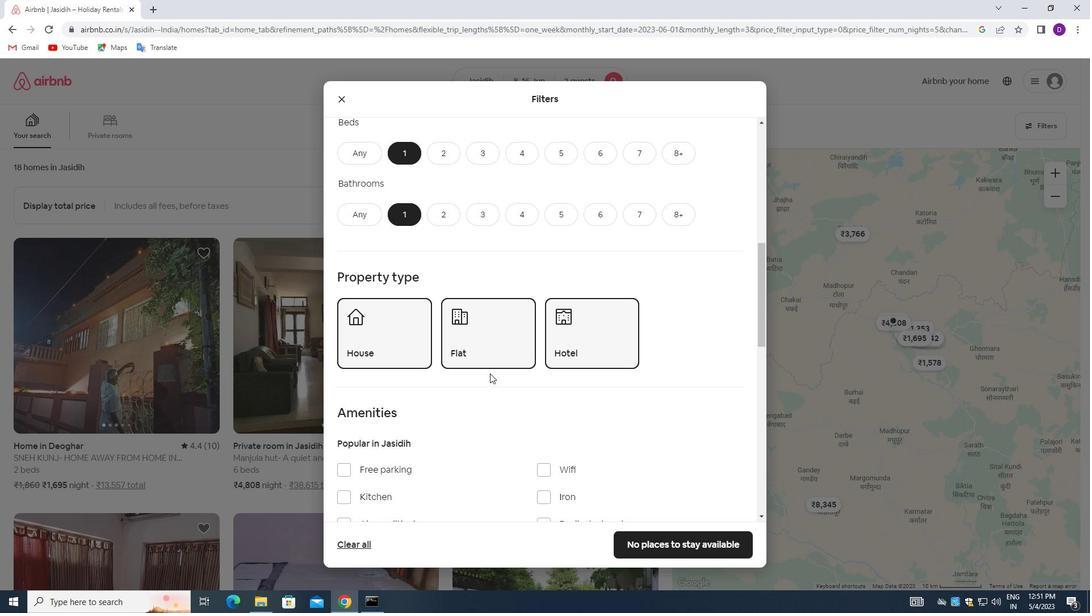 
Action: Mouse scrolled (489, 372) with delta (0, 0)
Screenshot: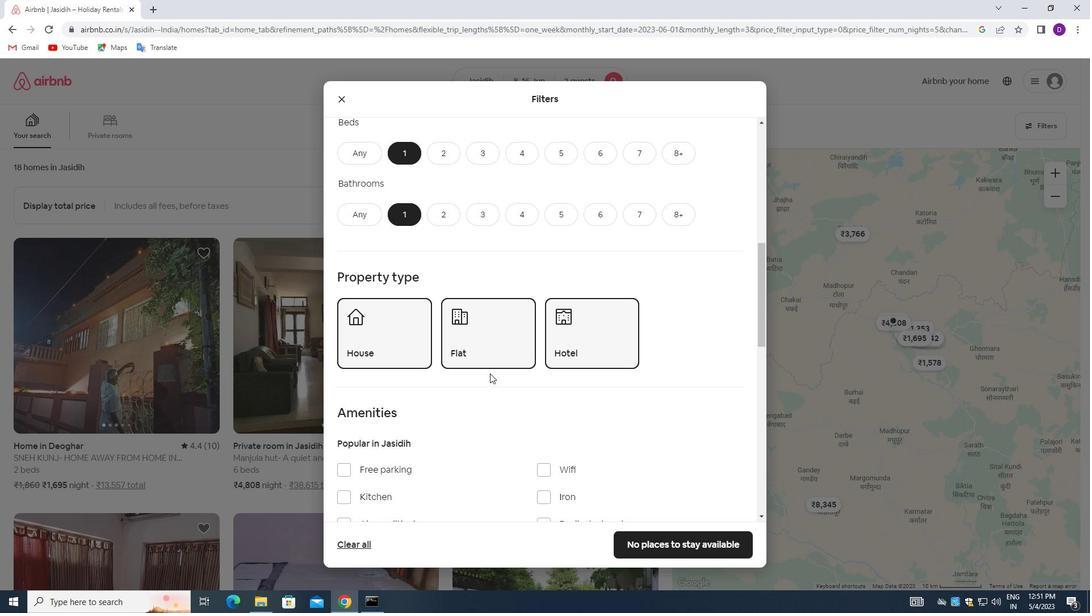 
Action: Mouse moved to (488, 375)
Screenshot: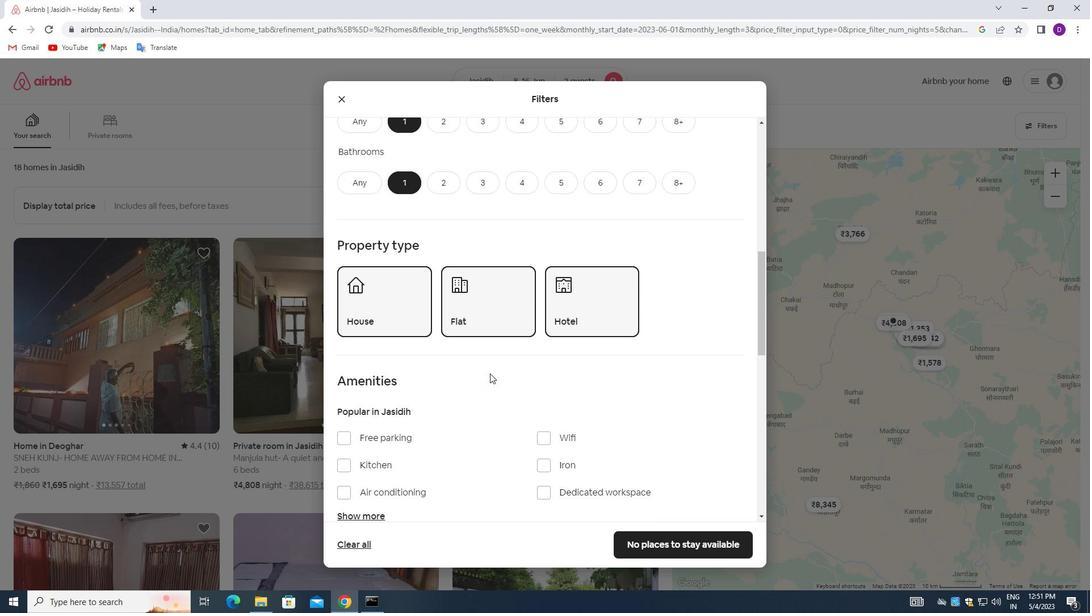 
Action: Mouse scrolled (488, 375) with delta (0, 0)
Screenshot: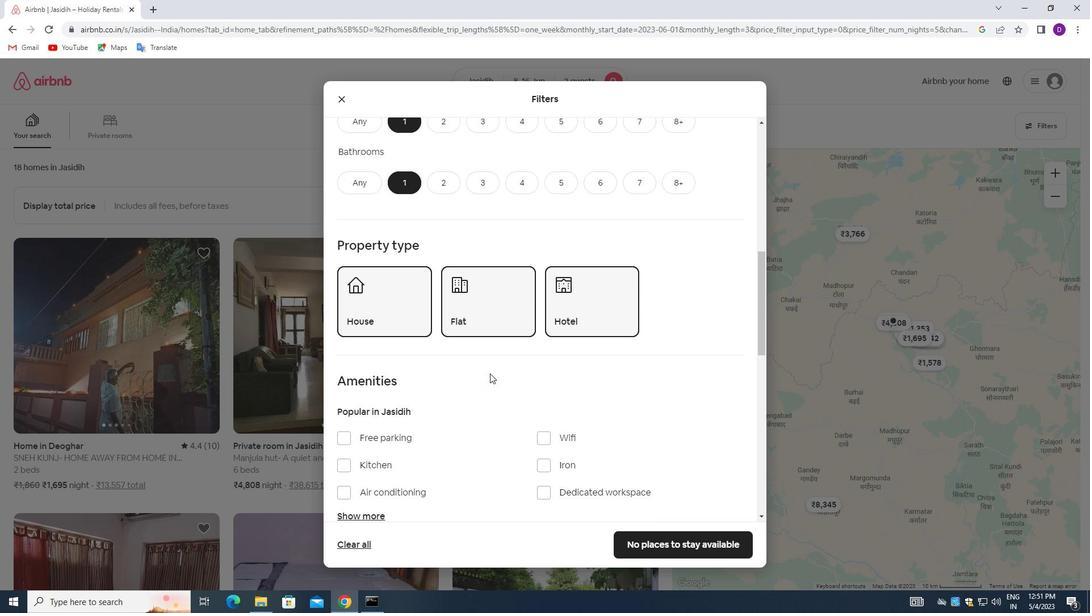 
Action: Mouse moved to (541, 303)
Screenshot: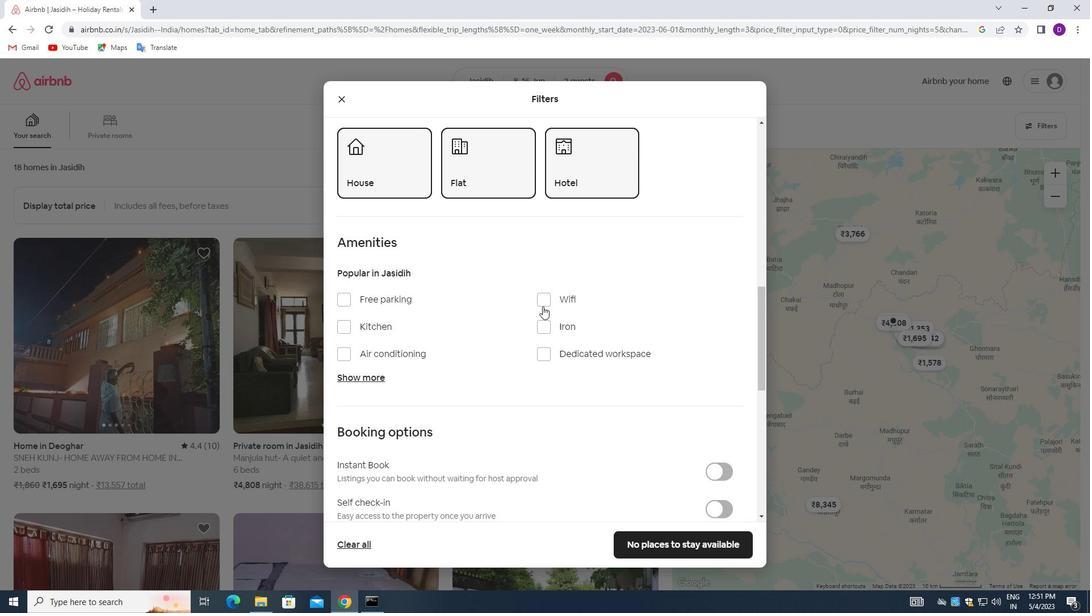 
Action: Mouse pressed left at (541, 303)
Screenshot: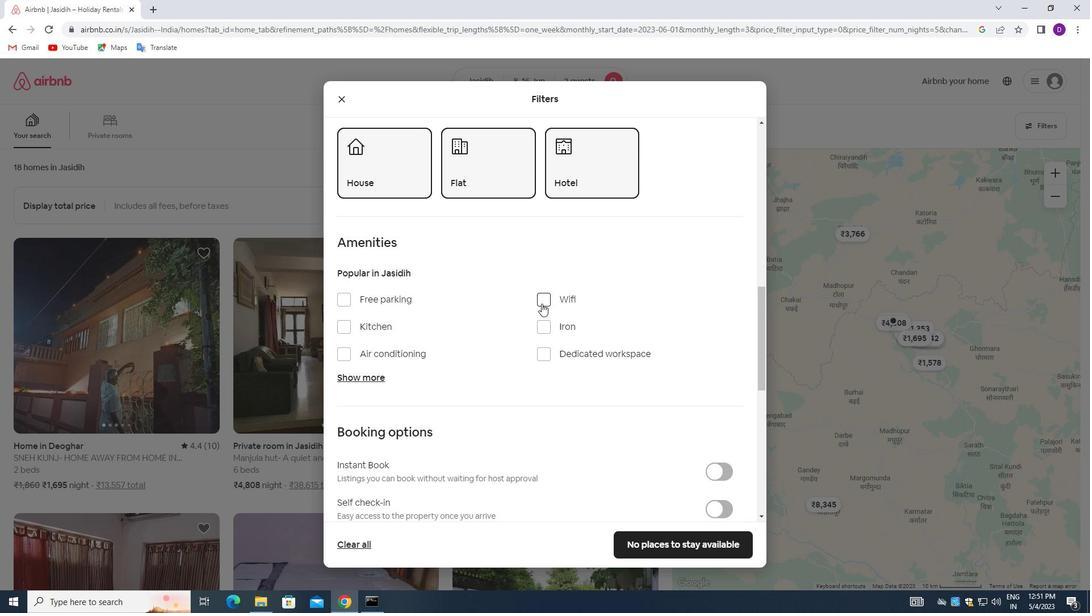 
Action: Mouse moved to (501, 380)
Screenshot: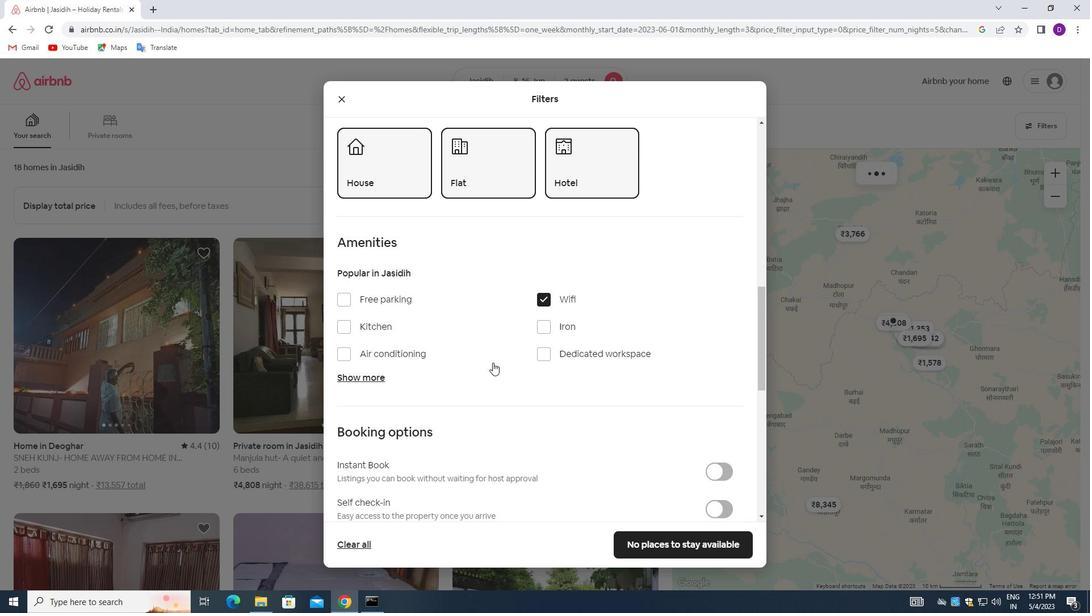 
Action: Mouse scrolled (501, 379) with delta (0, 0)
Screenshot: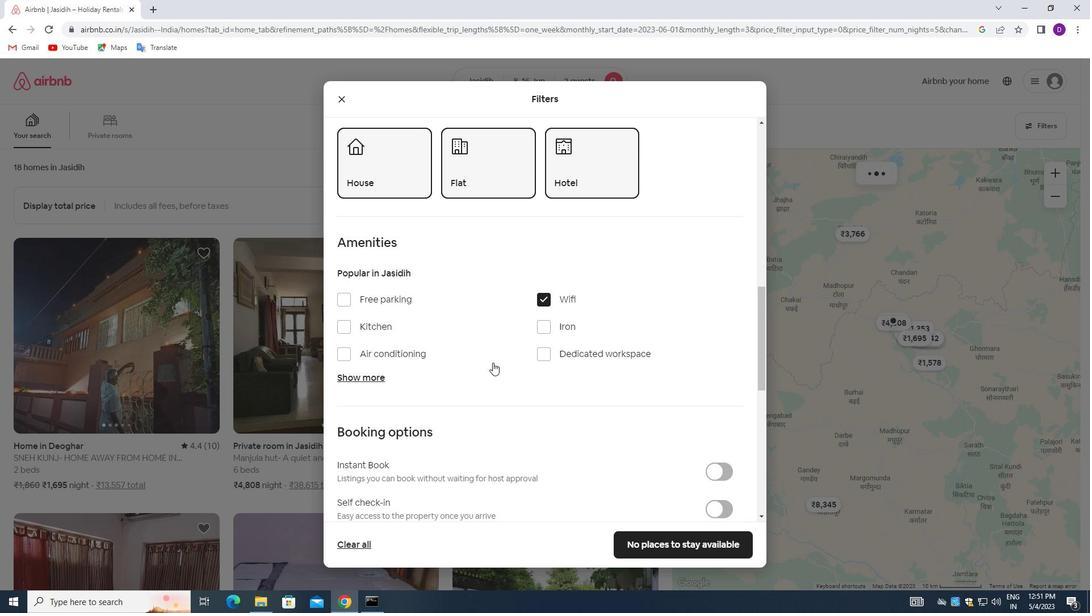 
Action: Mouse moved to (506, 382)
Screenshot: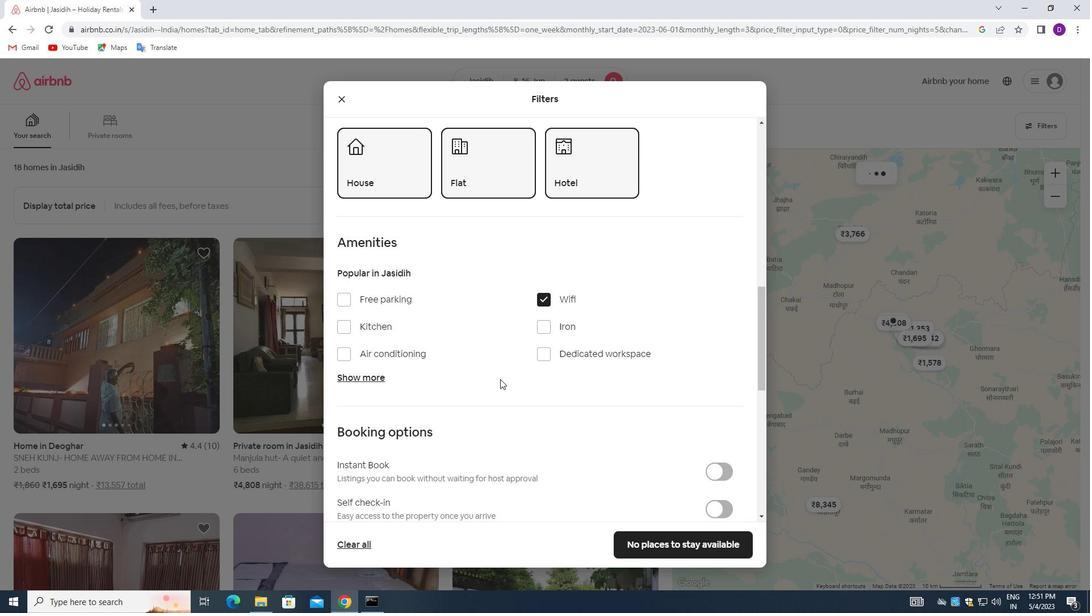 
Action: Mouse scrolled (506, 382) with delta (0, 0)
Screenshot: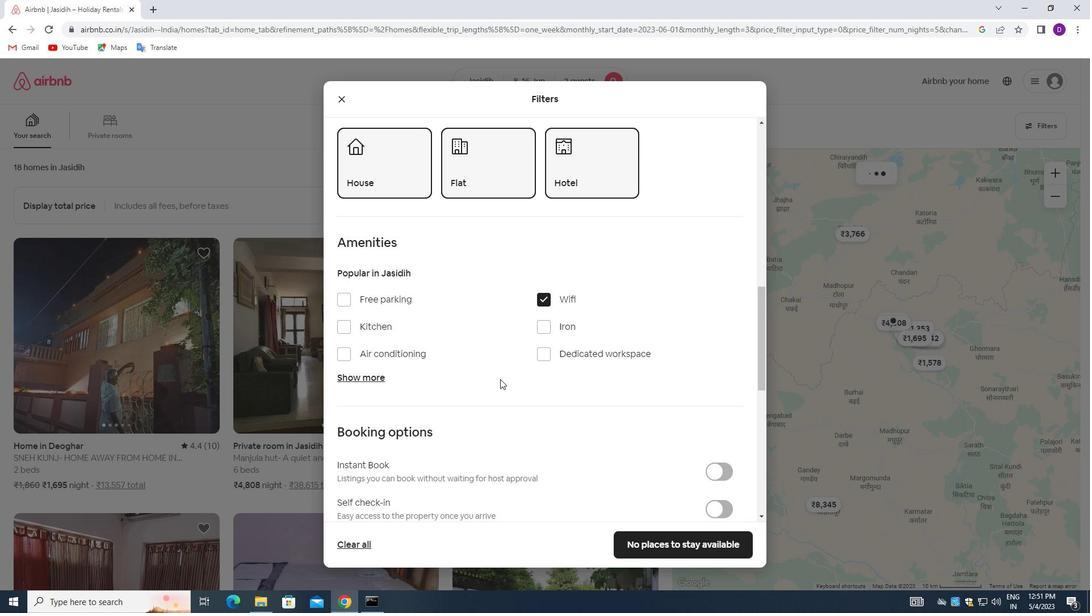 
Action: Mouse moved to (711, 395)
Screenshot: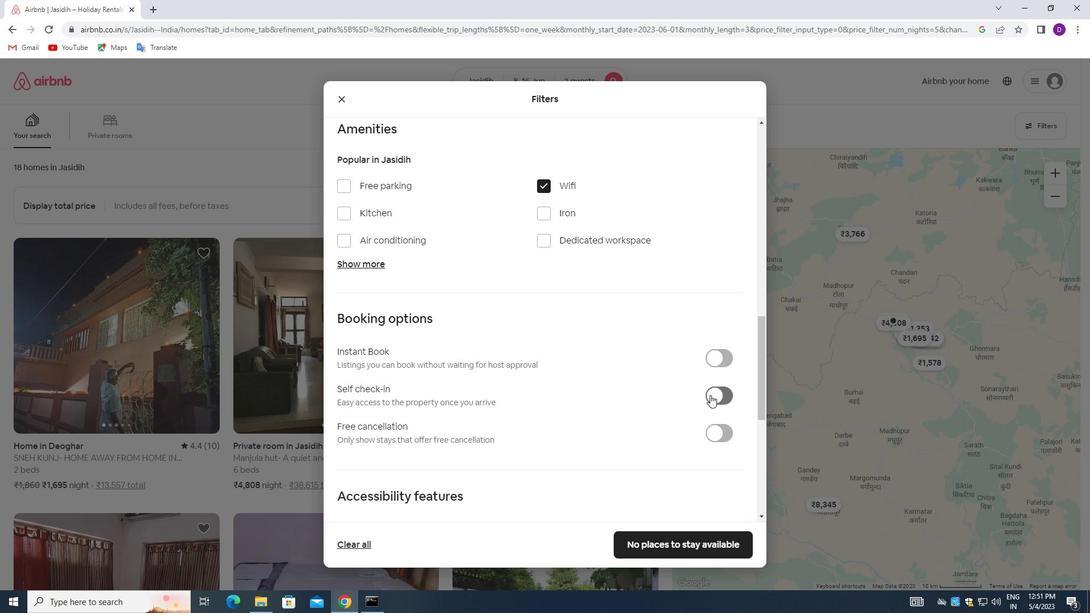 
Action: Mouse pressed left at (711, 395)
Screenshot: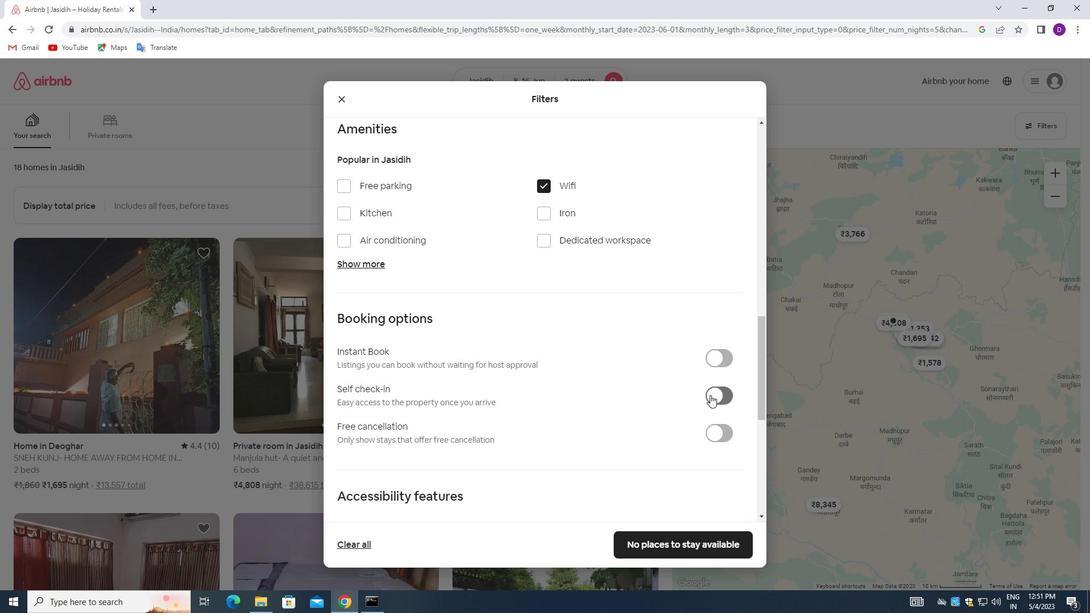 
Action: Mouse moved to (510, 403)
Screenshot: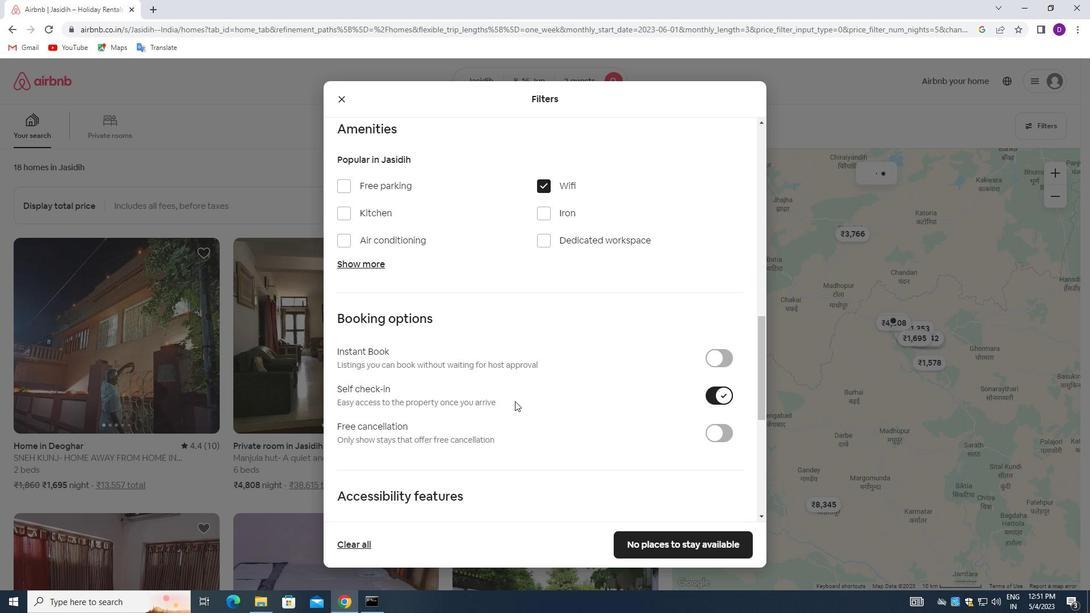 
Action: Mouse scrolled (510, 402) with delta (0, 0)
Screenshot: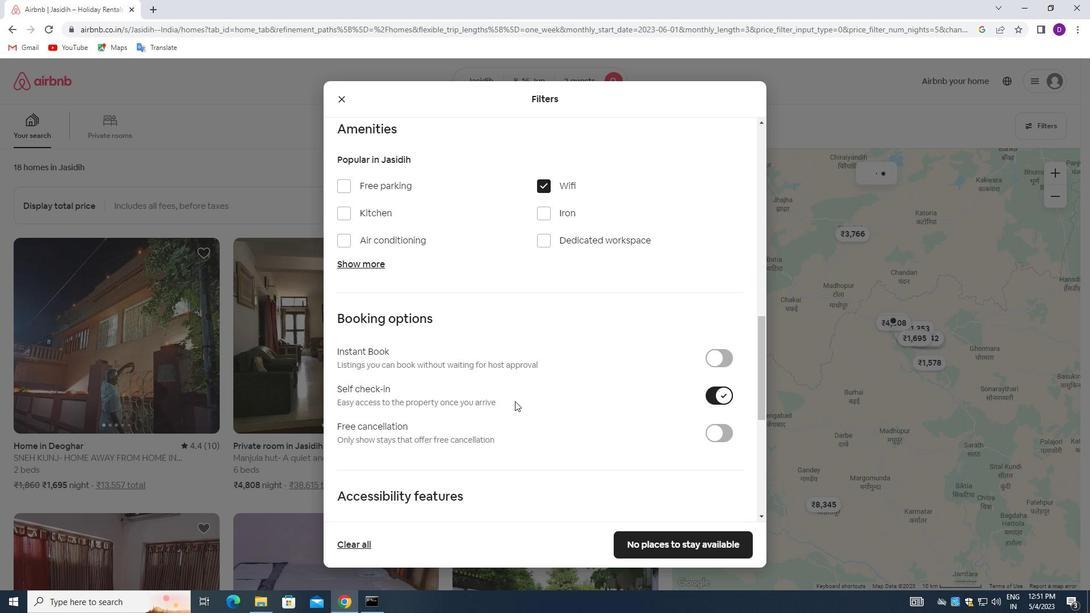 
Action: Mouse moved to (508, 403)
Screenshot: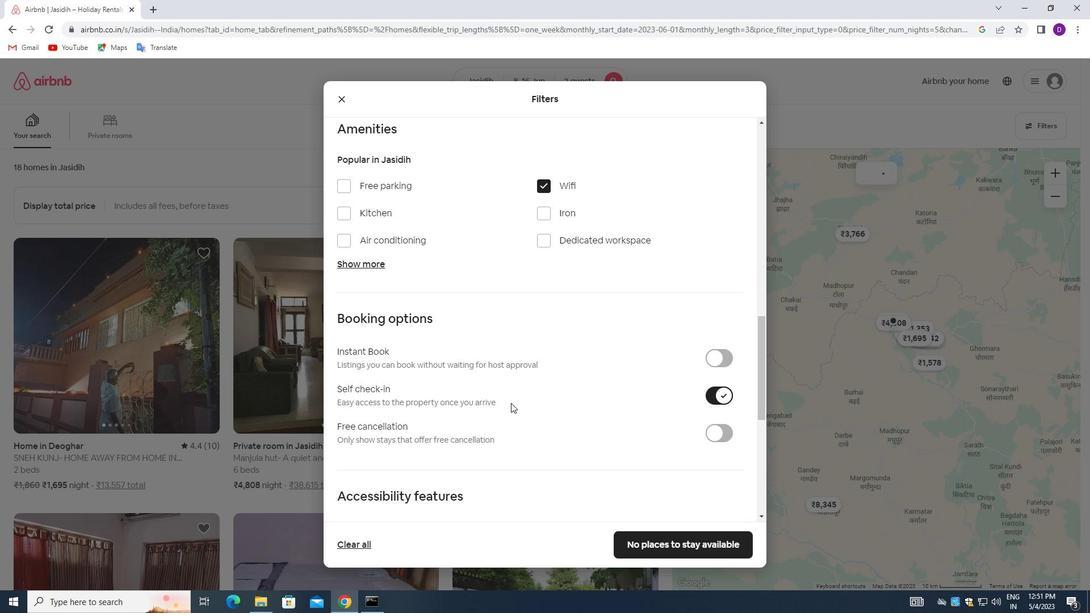 
Action: Mouse scrolled (508, 402) with delta (0, 0)
Screenshot: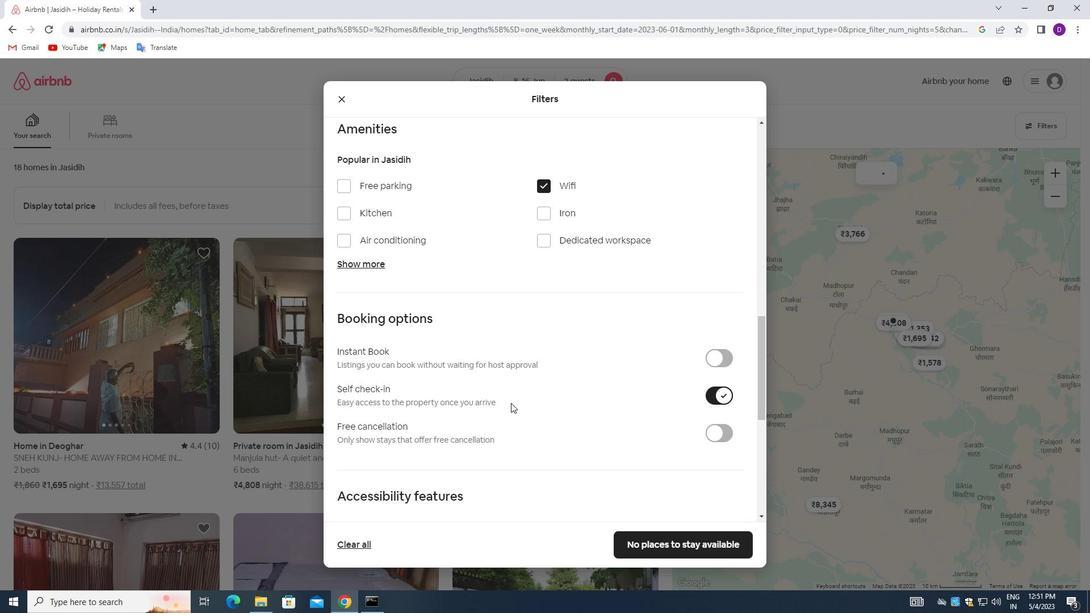 
Action: Mouse moved to (505, 404)
Screenshot: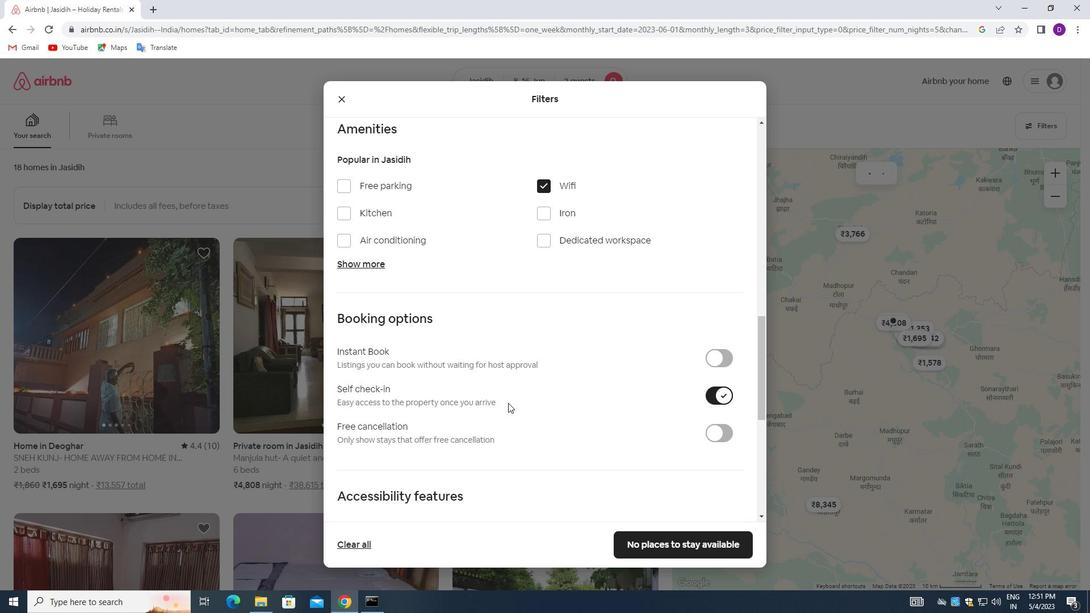 
Action: Mouse scrolled (505, 404) with delta (0, 0)
Screenshot: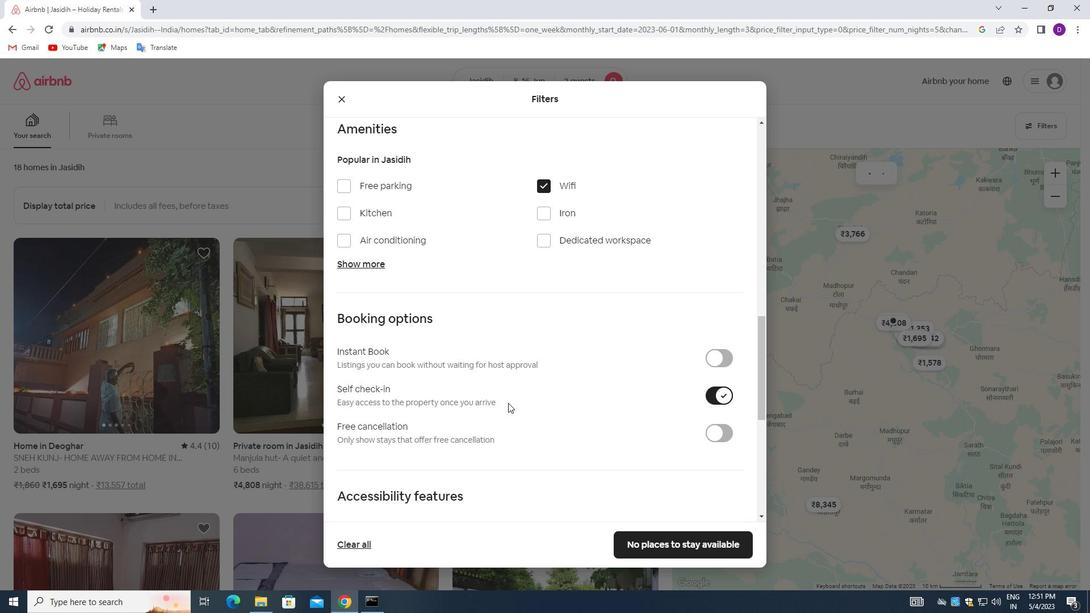 
Action: Mouse moved to (504, 404)
Screenshot: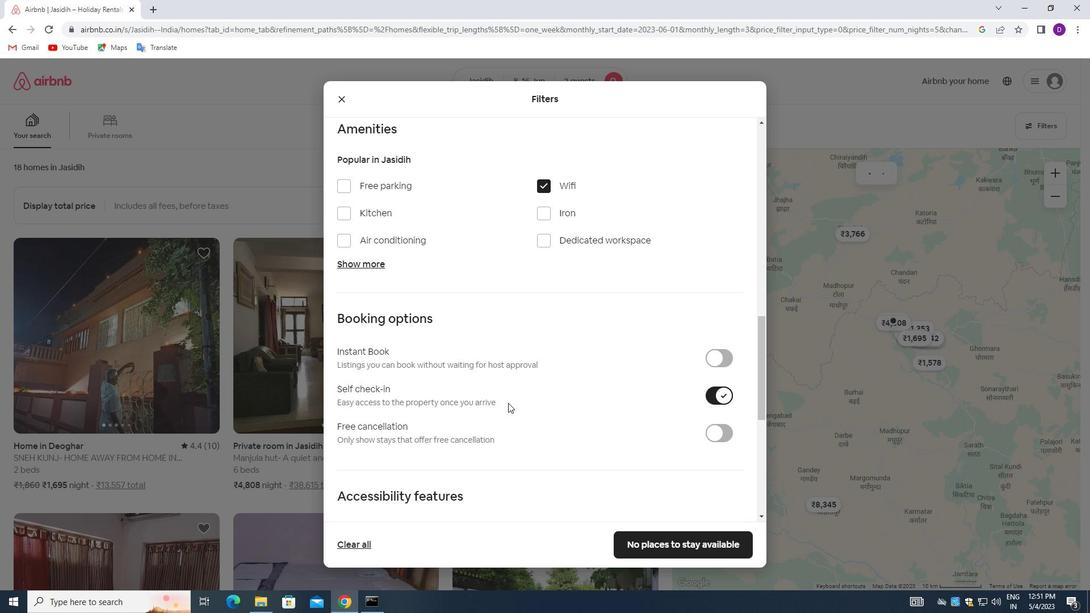
Action: Mouse scrolled (504, 404) with delta (0, 0)
Screenshot: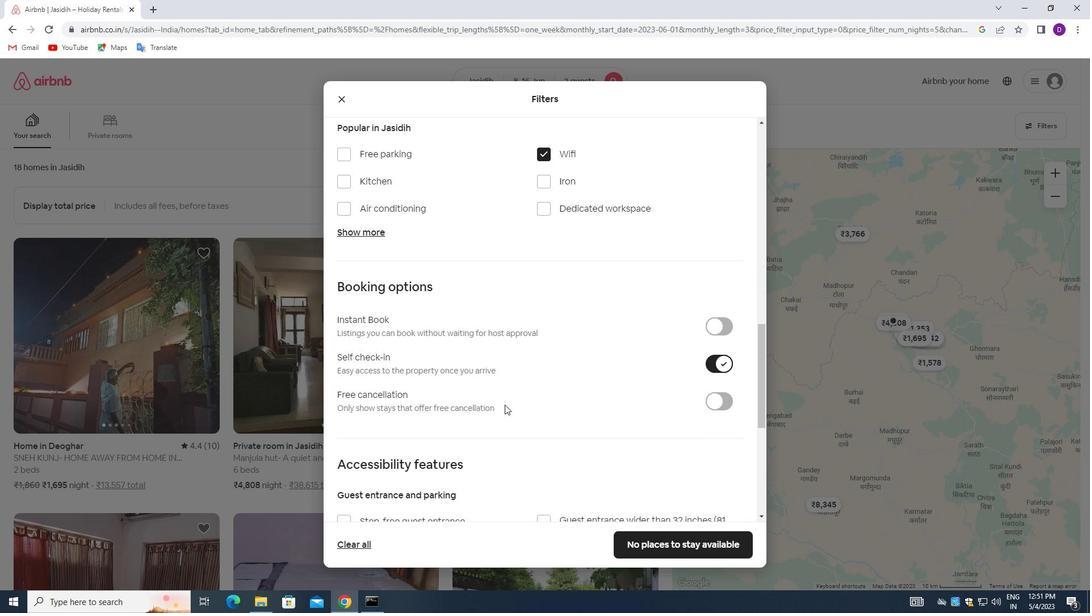 
Action: Mouse moved to (504, 404)
Screenshot: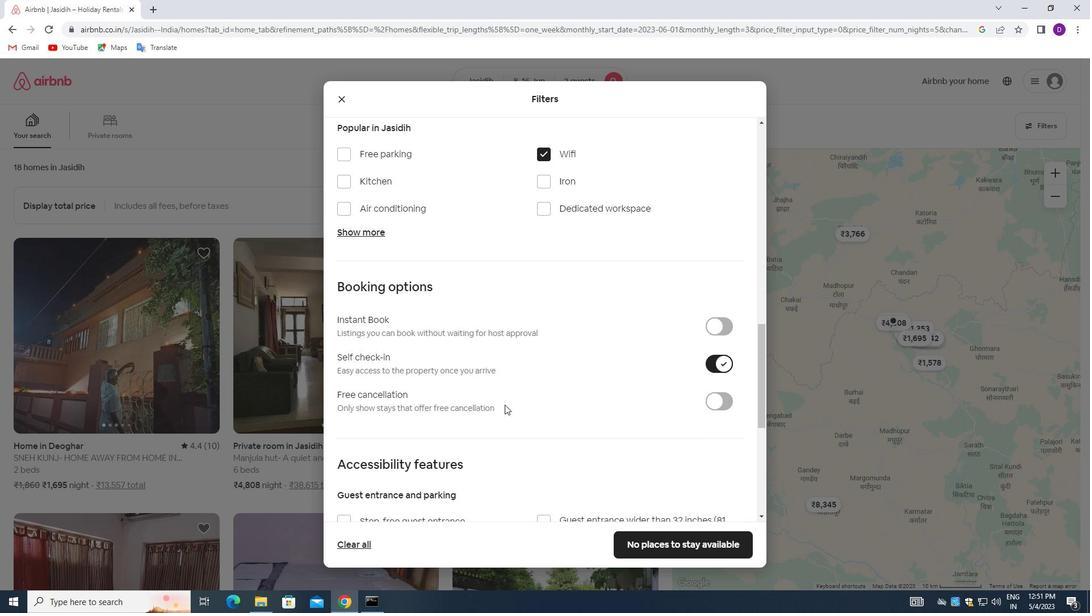 
Action: Mouse scrolled (504, 404) with delta (0, 0)
Screenshot: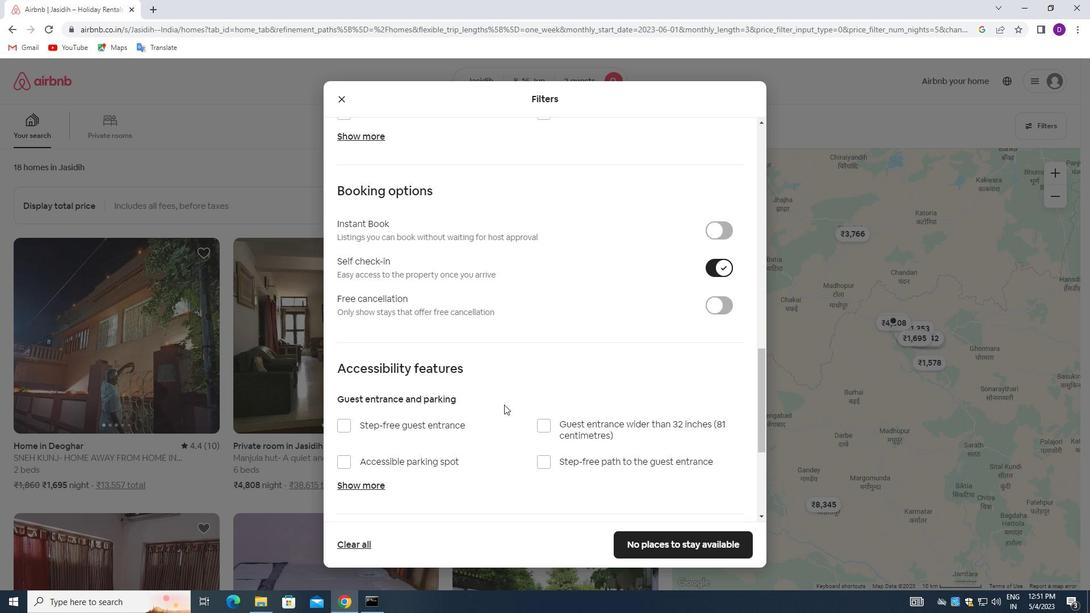 
Action: Mouse moved to (487, 425)
Screenshot: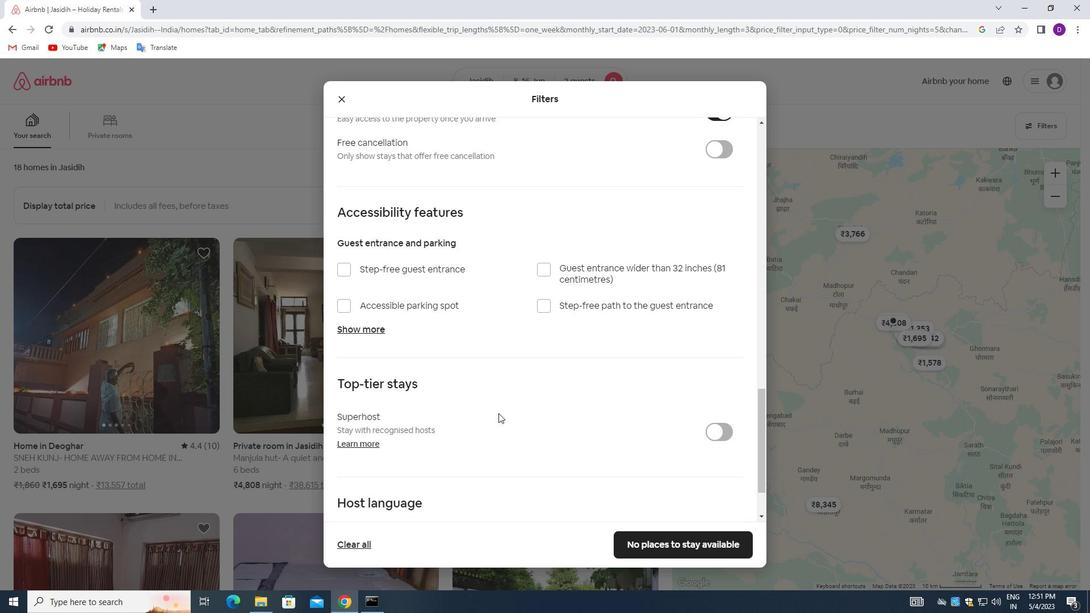 
Action: Mouse scrolled (487, 425) with delta (0, 0)
Screenshot: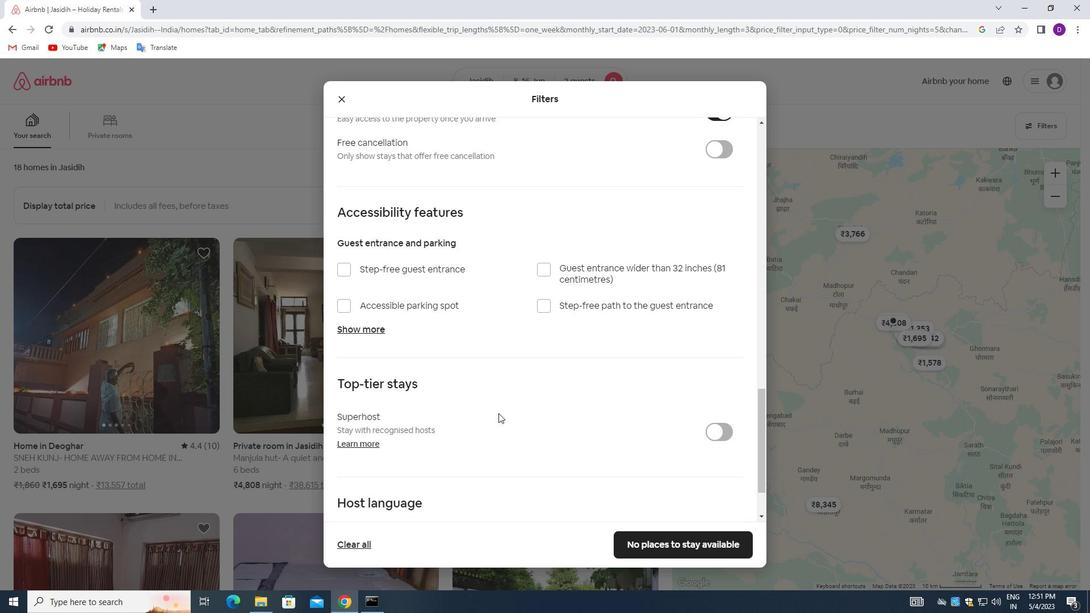 
Action: Mouse moved to (483, 428)
Screenshot: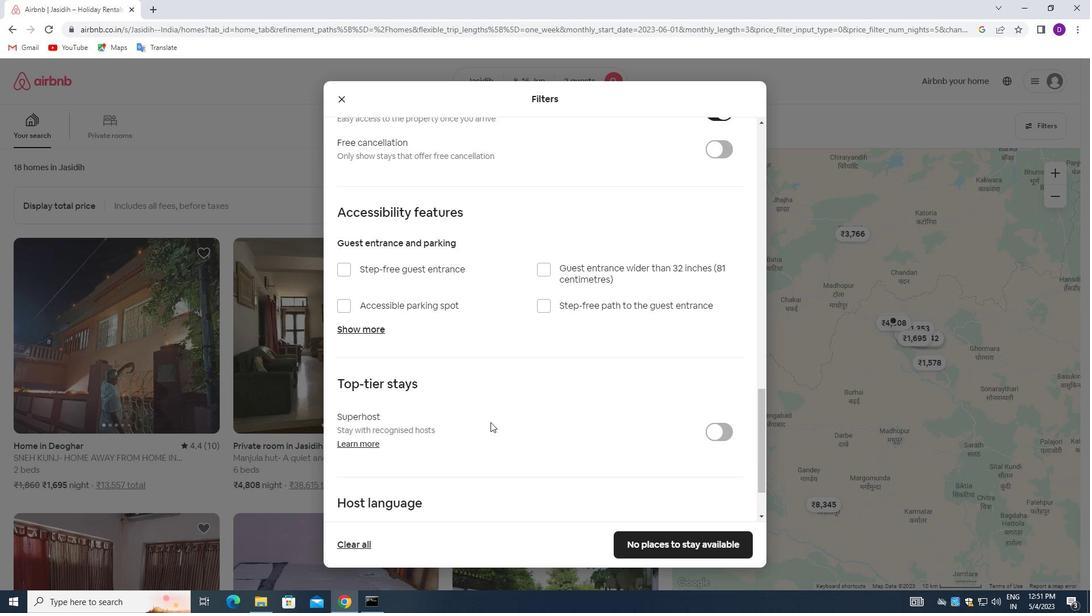 
Action: Mouse scrolled (483, 427) with delta (0, 0)
Screenshot: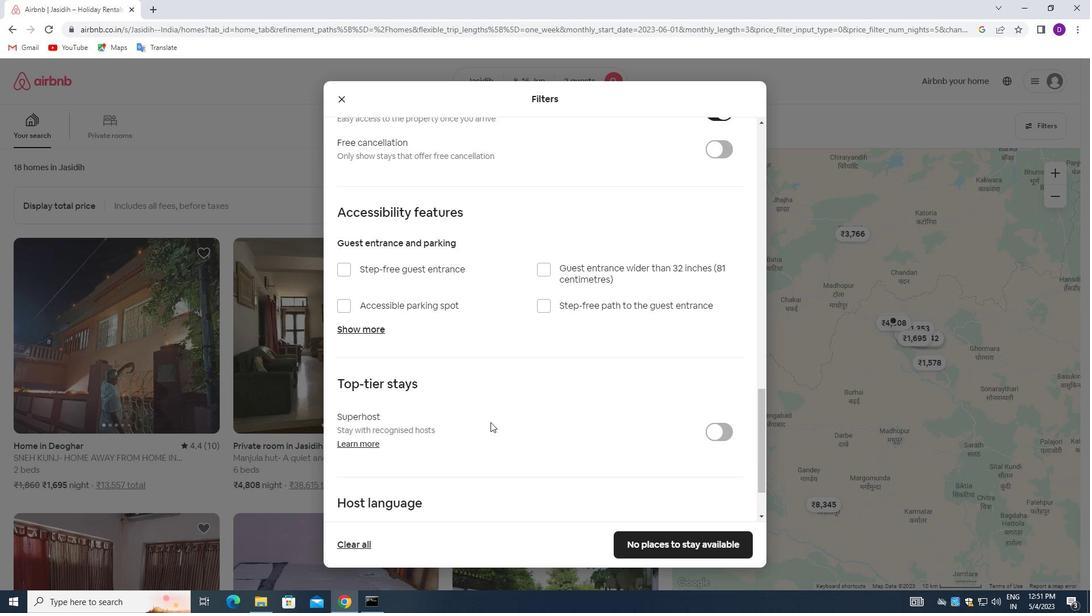 
Action: Mouse moved to (482, 430)
Screenshot: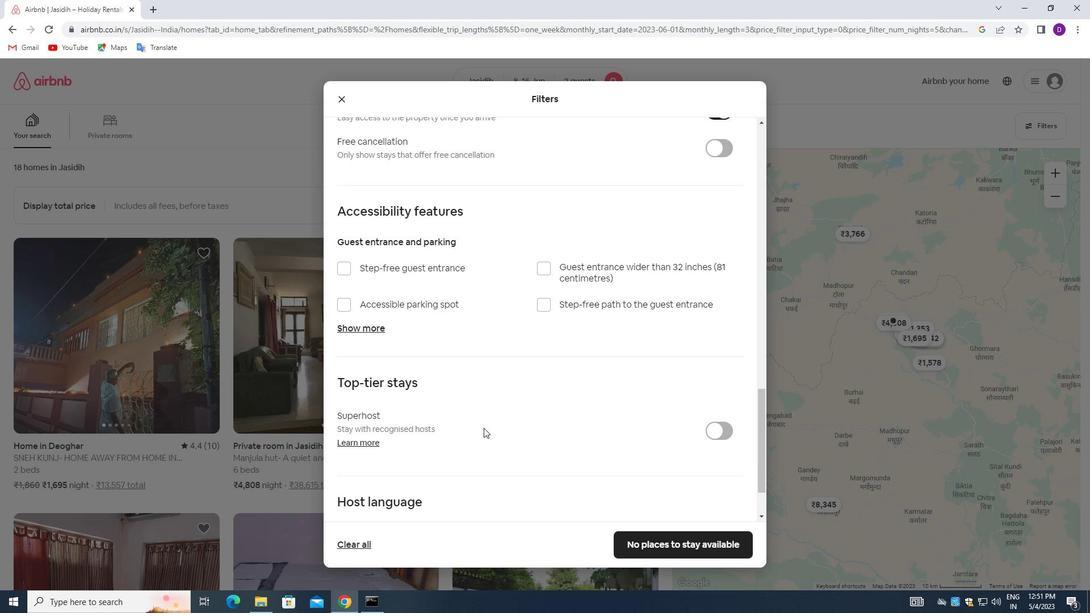 
Action: Mouse scrolled (482, 429) with delta (0, 0)
Screenshot: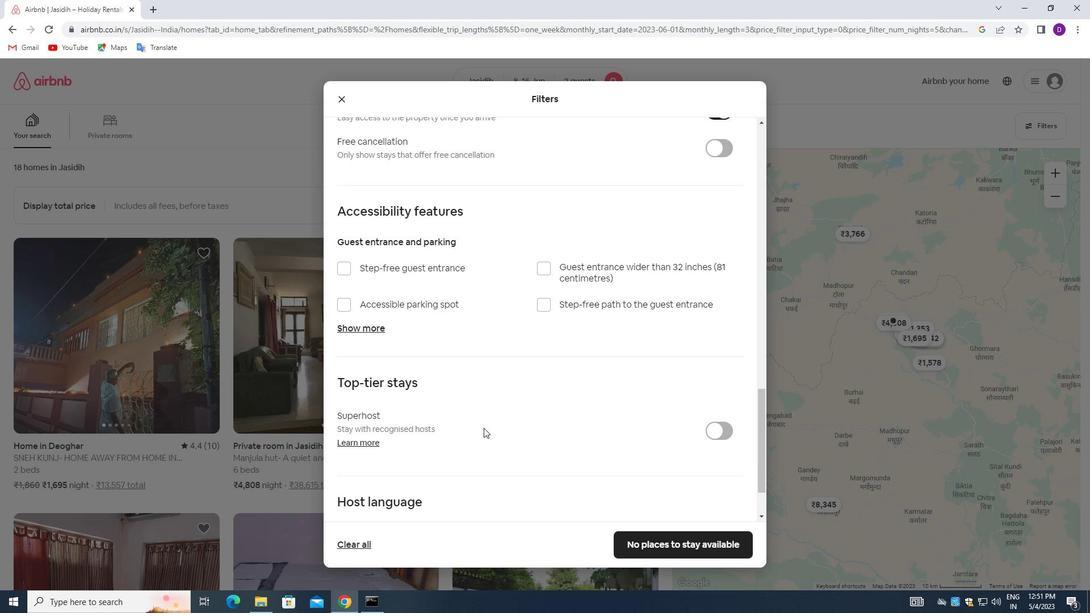 
Action: Mouse moved to (481, 433)
Screenshot: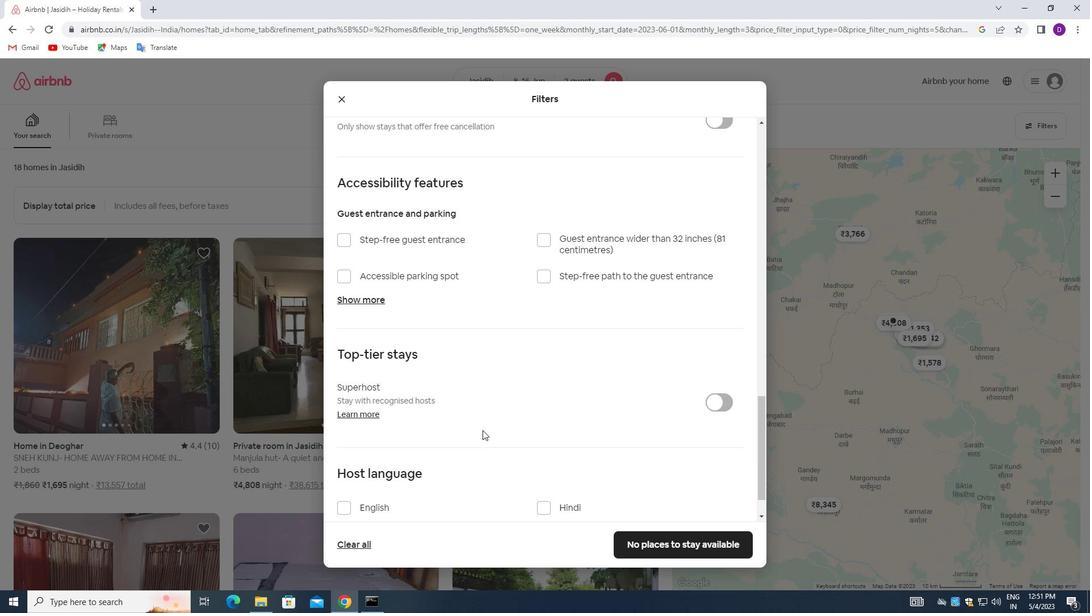 
Action: Mouse scrolled (481, 432) with delta (0, 0)
Screenshot: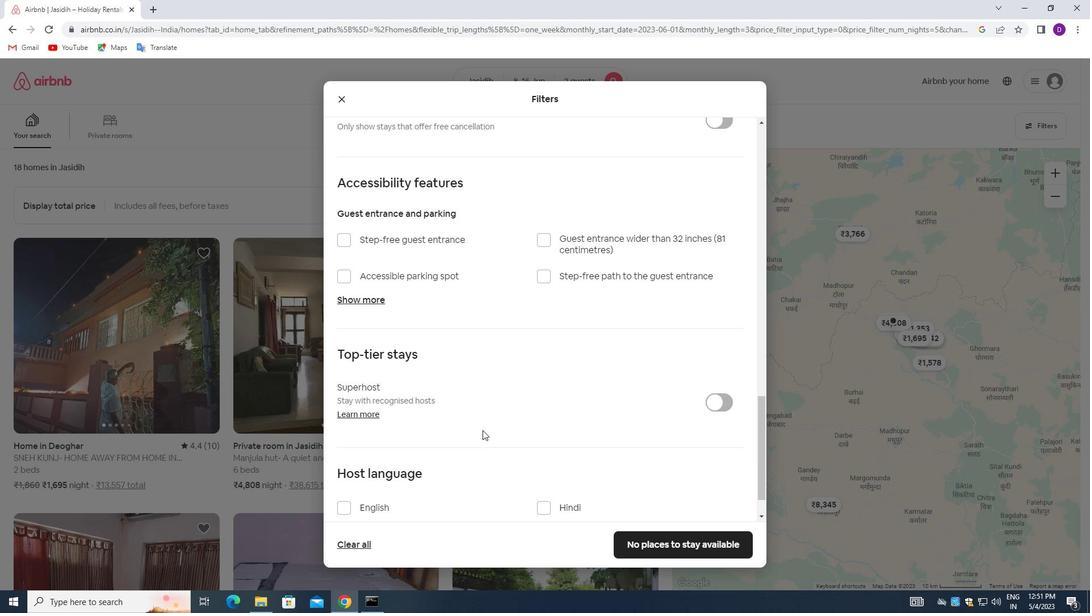 
Action: Mouse moved to (346, 463)
Screenshot: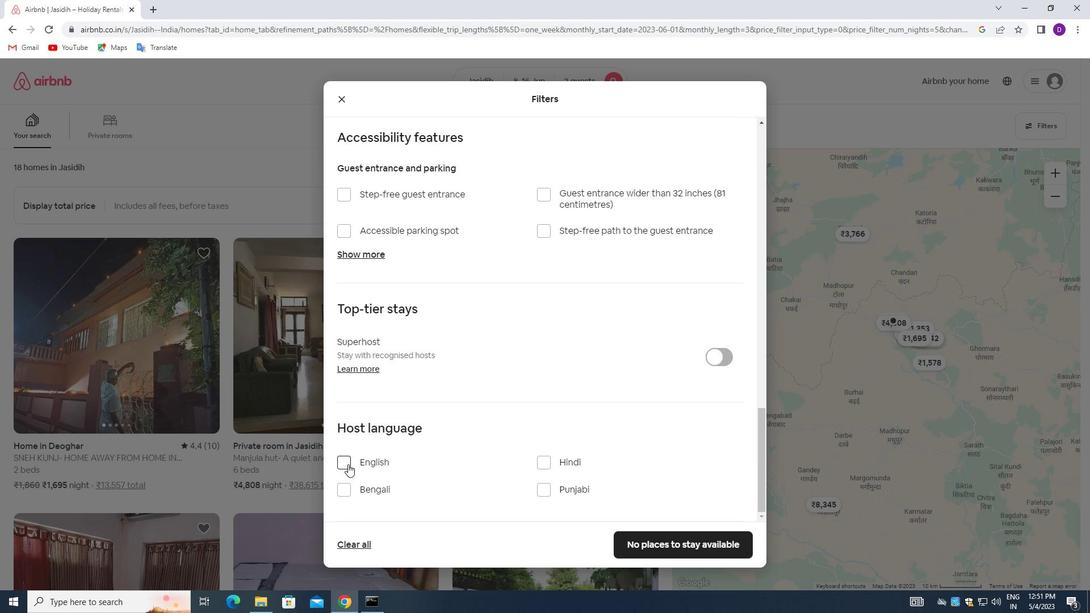 
Action: Mouse pressed left at (346, 463)
Screenshot: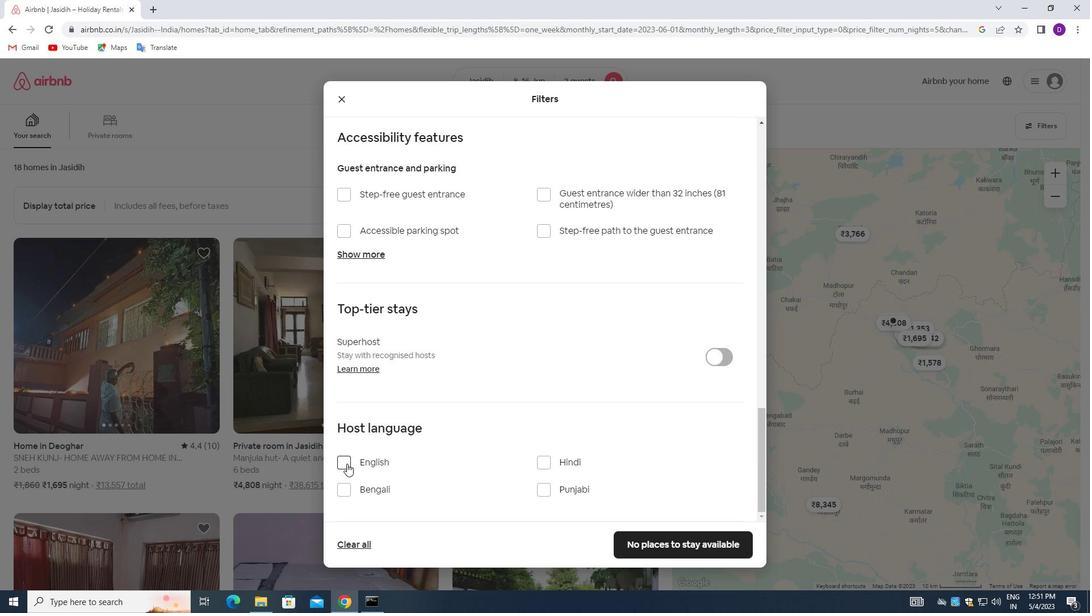
Action: Mouse moved to (670, 541)
Screenshot: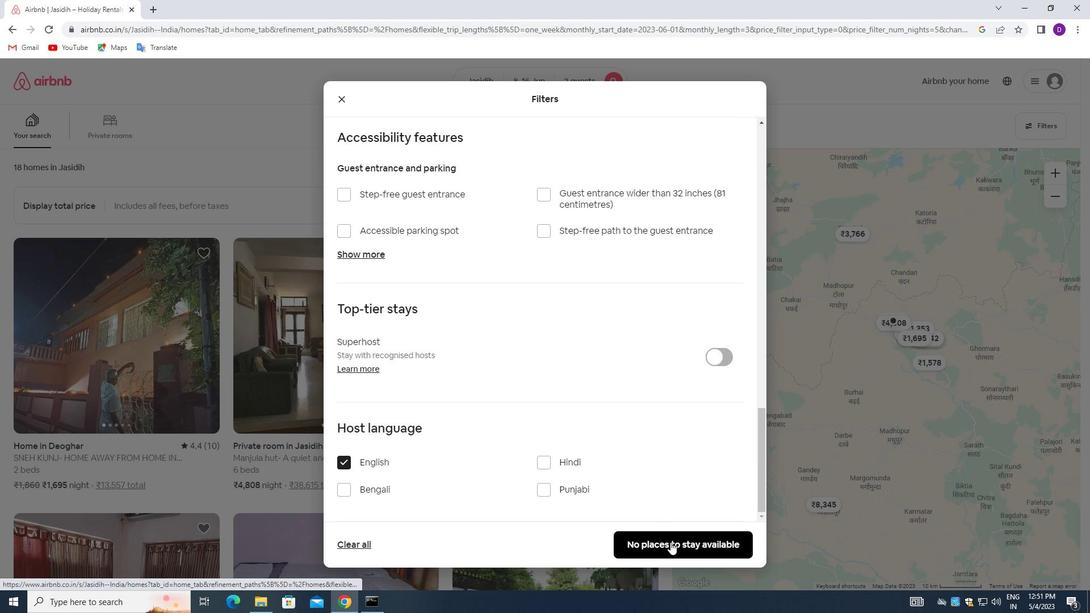 
Action: Mouse pressed left at (670, 541)
Screenshot: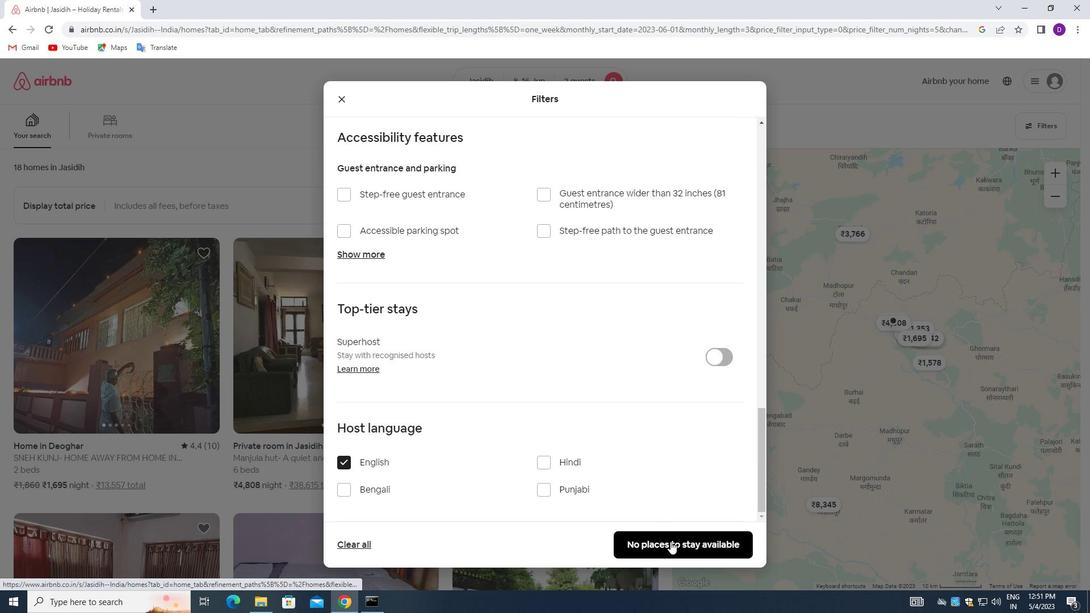 
Action: Mouse moved to (639, 338)
Screenshot: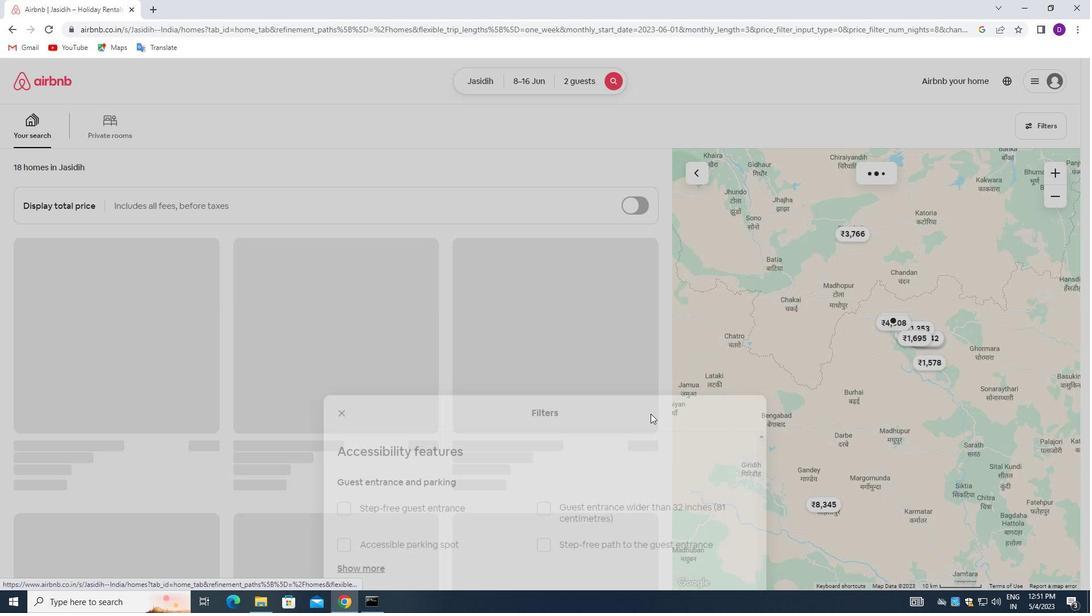 
